 Task: Open Card Audio Processing Review in Board Budget Management to Workspace Forecasting and Budgeting and add a team member Softage.2@softage.net, a label Yellow, a checklist Copyrights, an attachment from your google drive, a color Yellow and finally, add a card description 'Create and send out employee satisfaction survey on company policies and procedures' and a comment 'Given the potential impact of this task on our team workload, let us ensure that we have a clear plan for managing our time and resources.'. Add a start date 'Jan 02, 1900' with a due date 'Jan 09, 1900'
Action: Mouse moved to (54, 326)
Screenshot: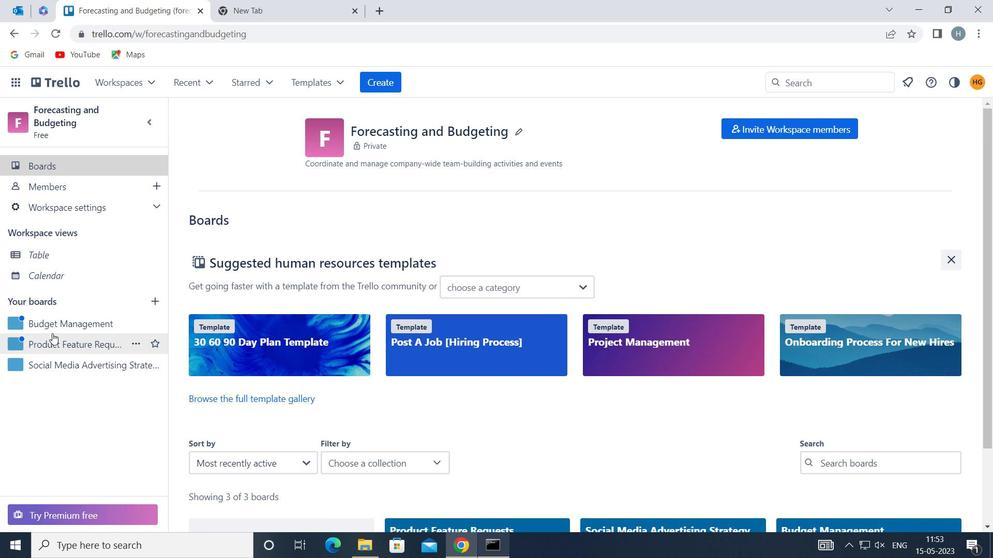
Action: Mouse pressed left at (54, 326)
Screenshot: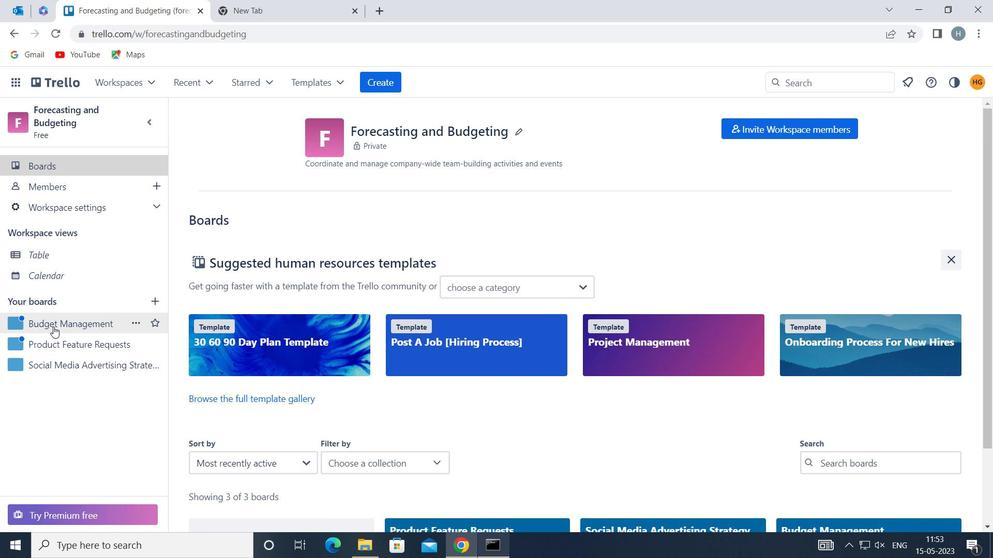 
Action: Mouse moved to (272, 184)
Screenshot: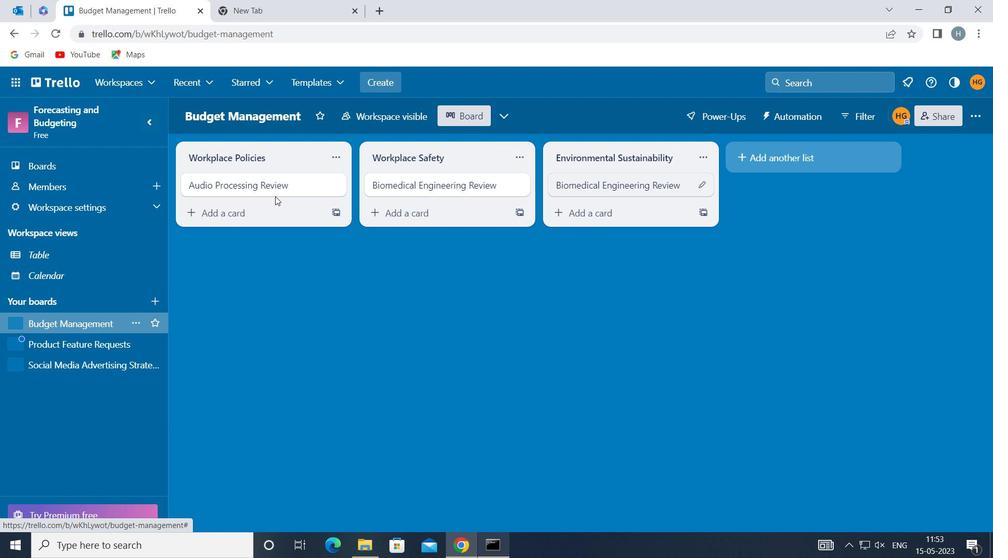 
Action: Mouse pressed left at (272, 184)
Screenshot: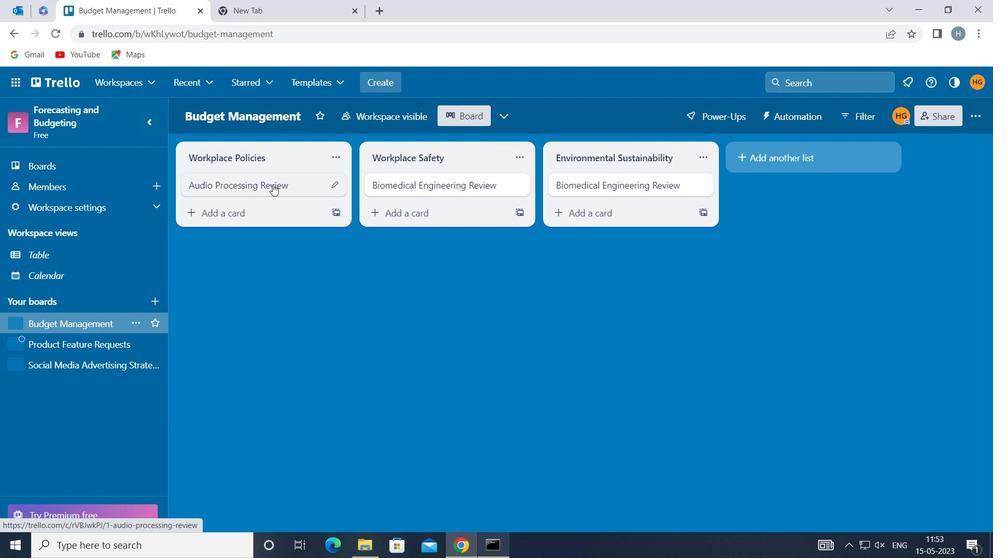 
Action: Mouse moved to (663, 185)
Screenshot: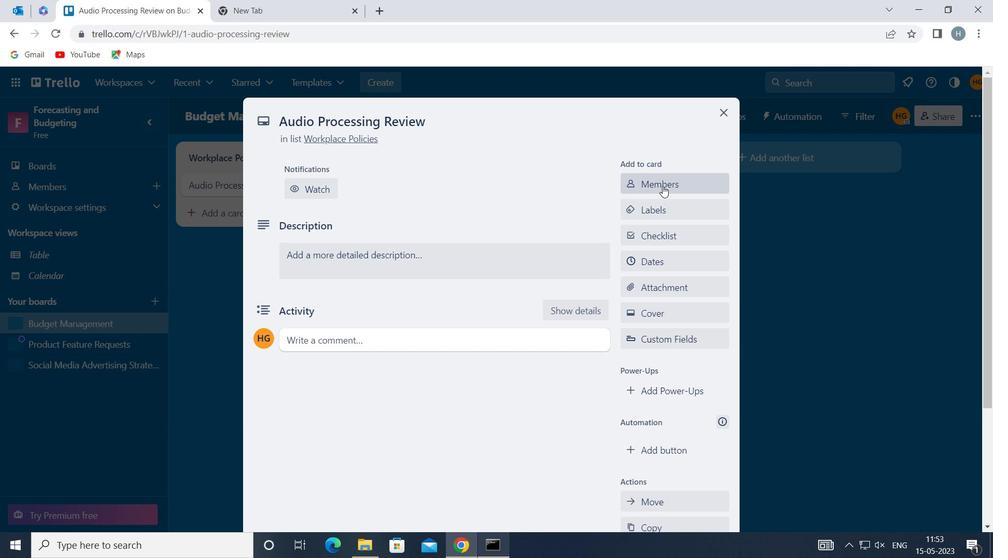 
Action: Mouse pressed left at (663, 185)
Screenshot: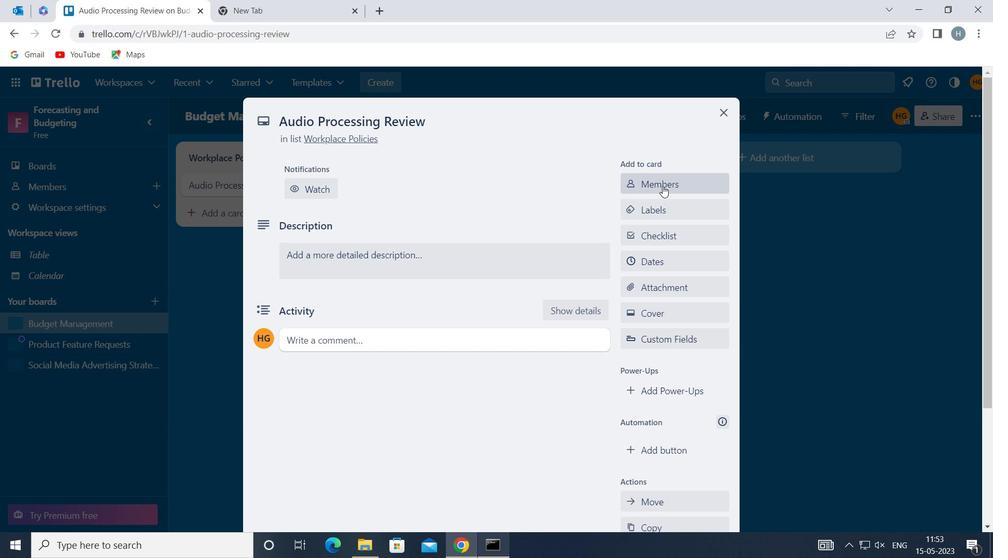 
Action: Key pressed softage
Screenshot: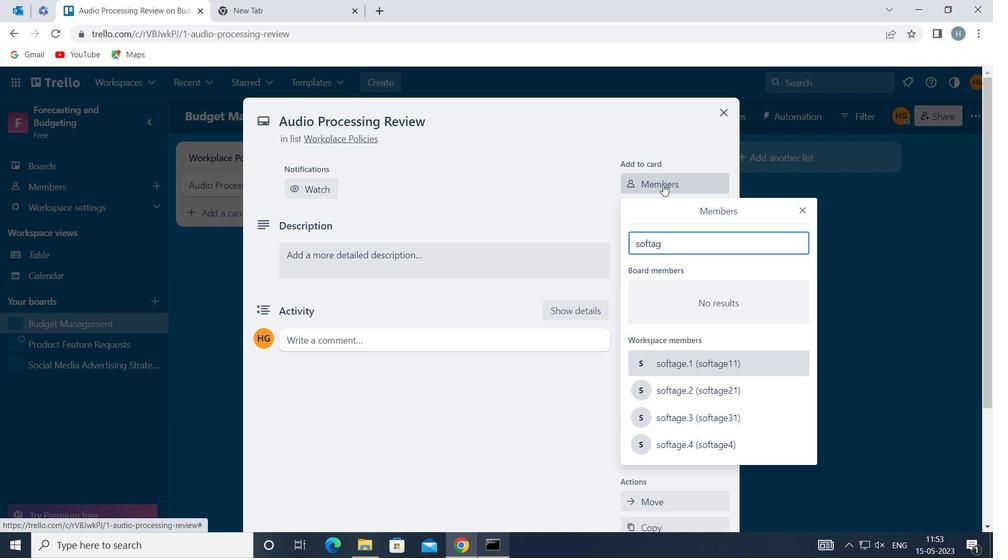 
Action: Mouse moved to (716, 383)
Screenshot: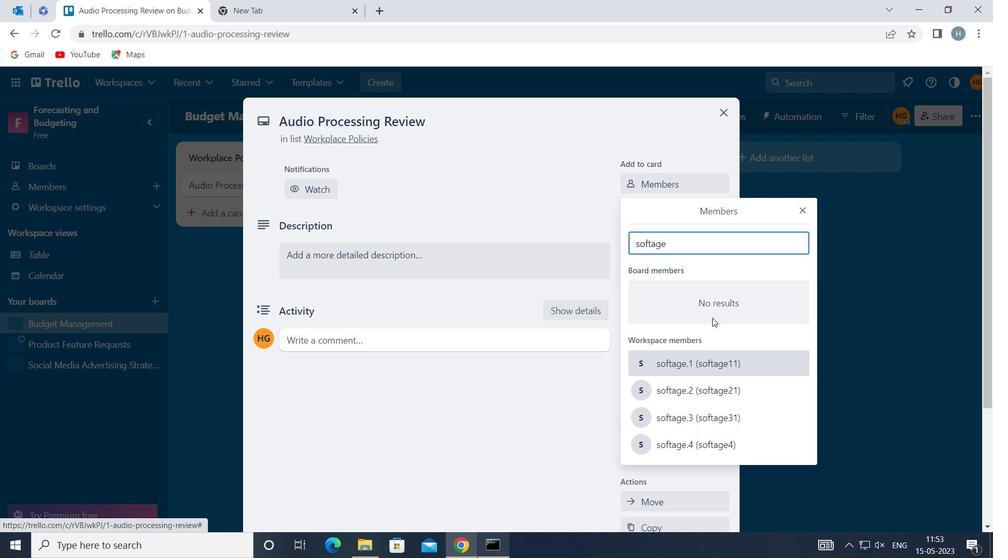 
Action: Mouse pressed left at (716, 383)
Screenshot: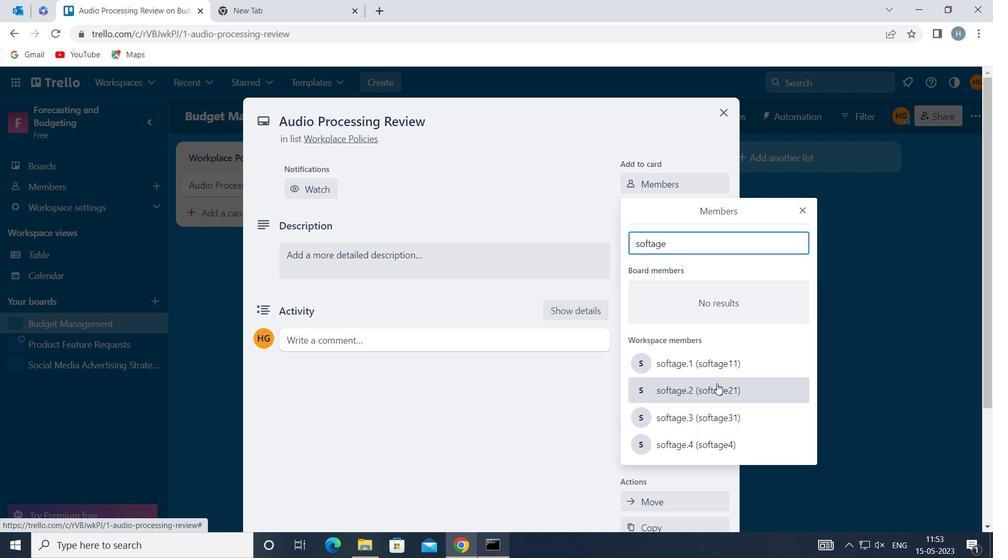 
Action: Mouse moved to (801, 209)
Screenshot: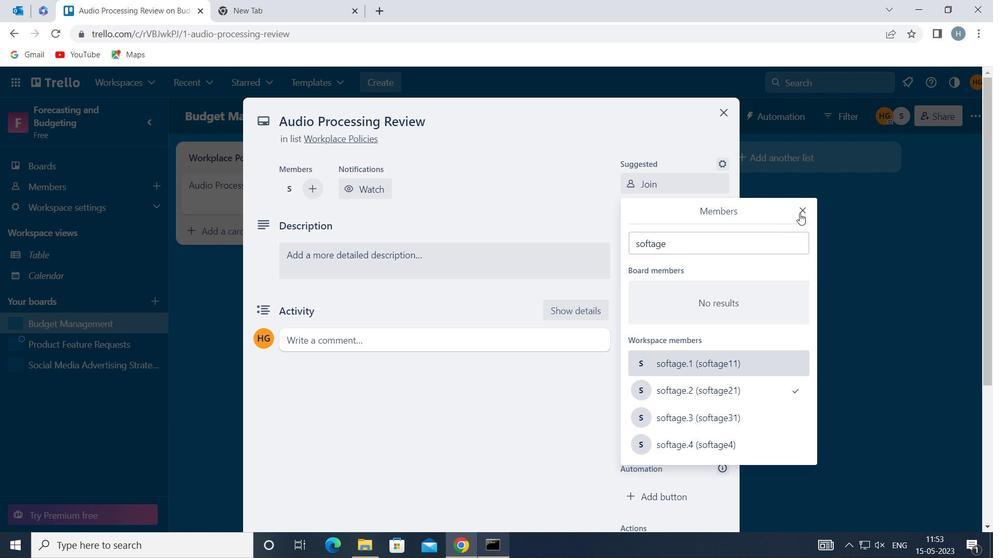 
Action: Mouse pressed left at (801, 209)
Screenshot: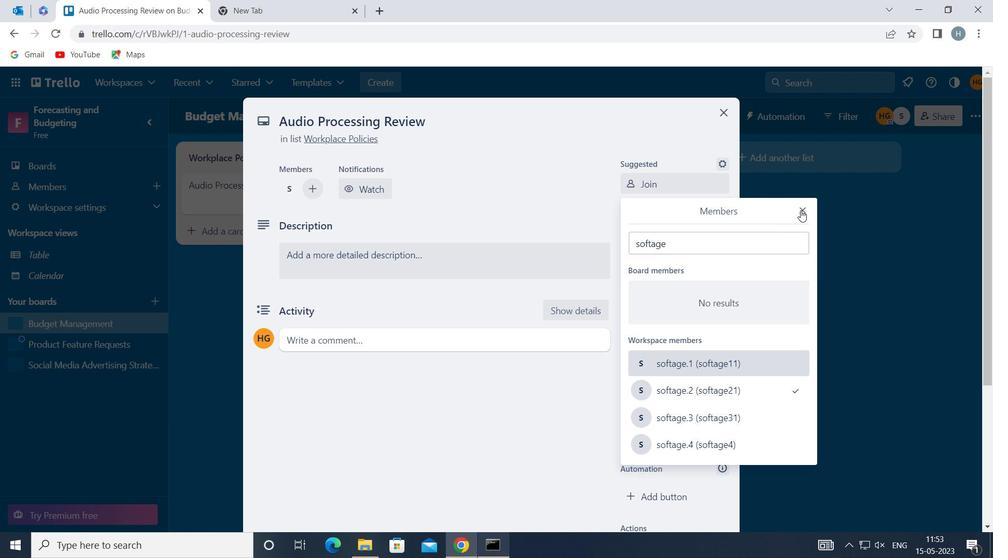 
Action: Mouse moved to (661, 252)
Screenshot: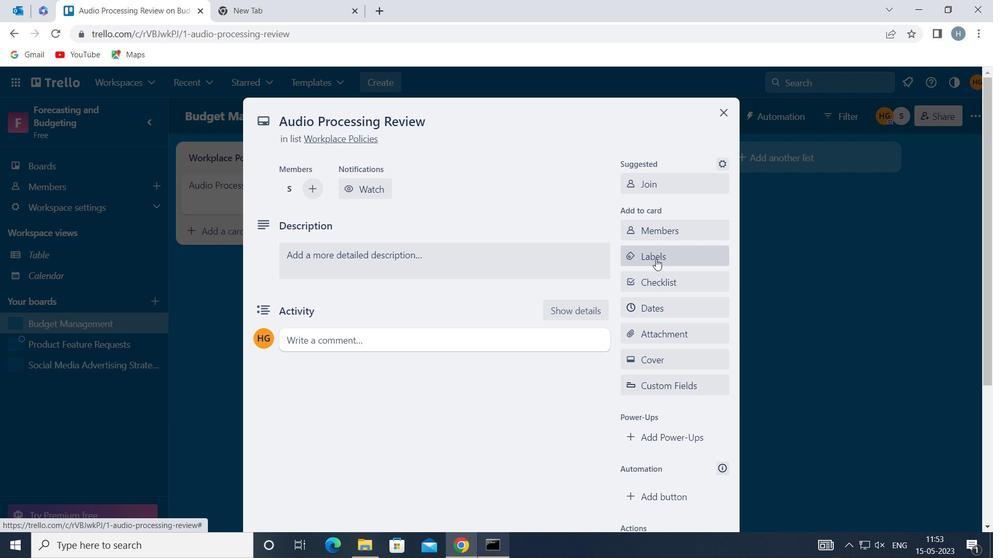 
Action: Mouse pressed left at (661, 252)
Screenshot: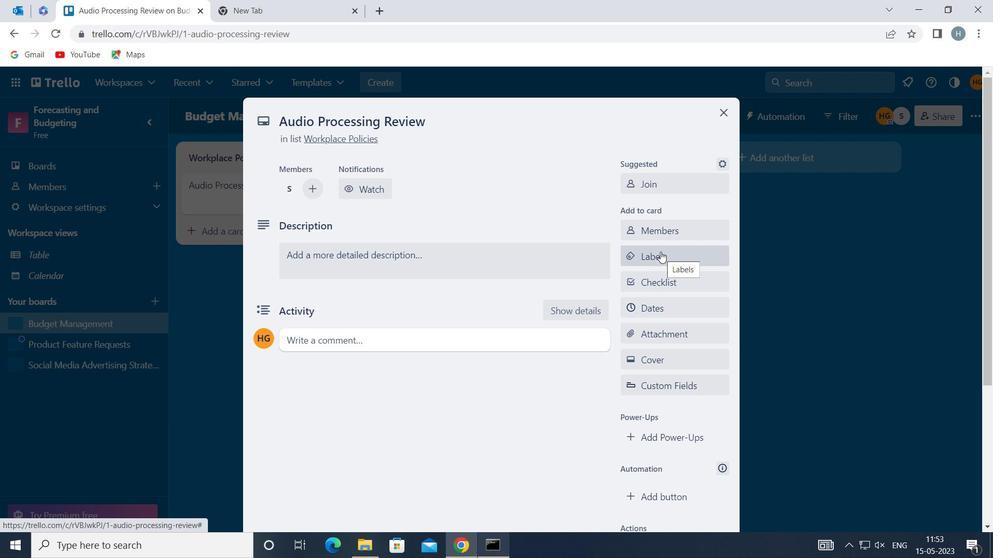 
Action: Mouse moved to (681, 212)
Screenshot: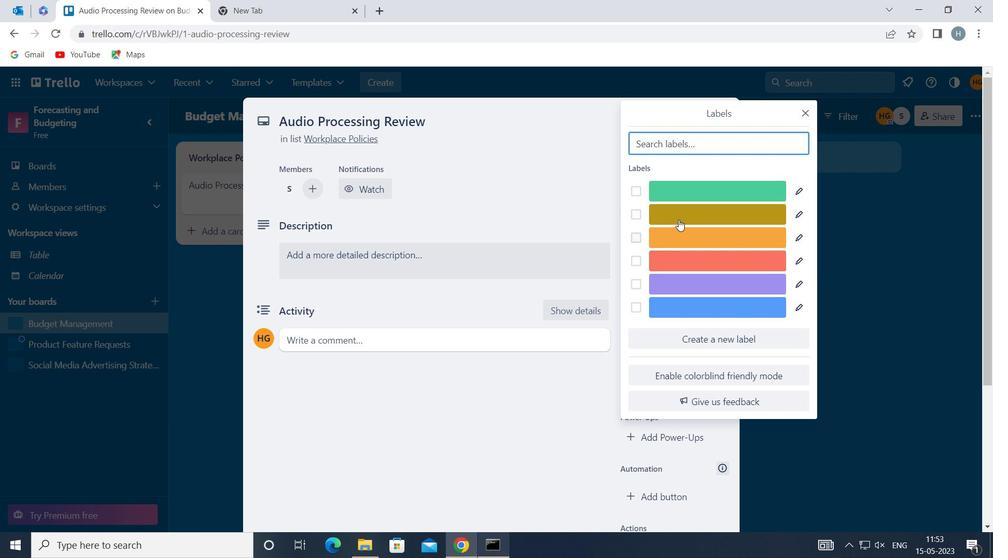 
Action: Mouse pressed left at (681, 212)
Screenshot: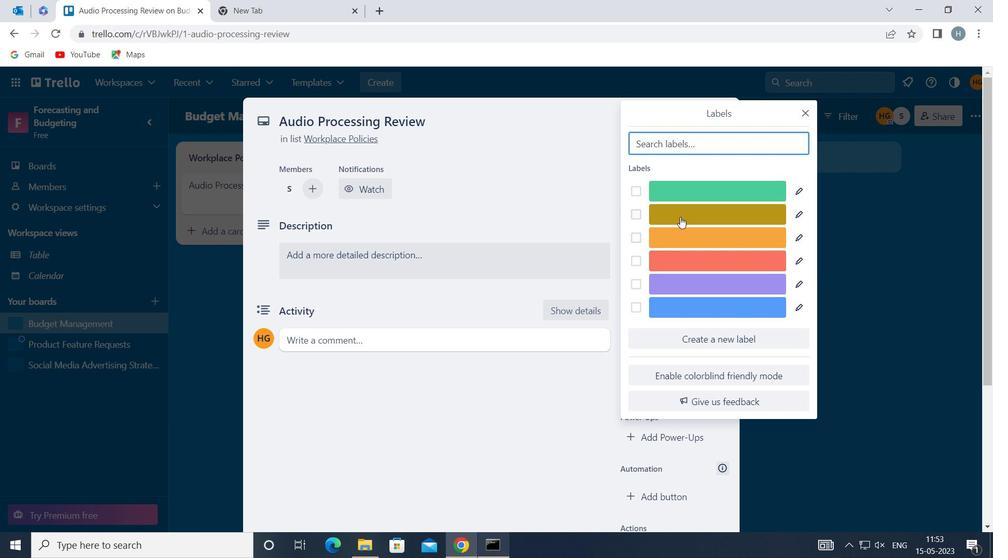 
Action: Mouse moved to (805, 109)
Screenshot: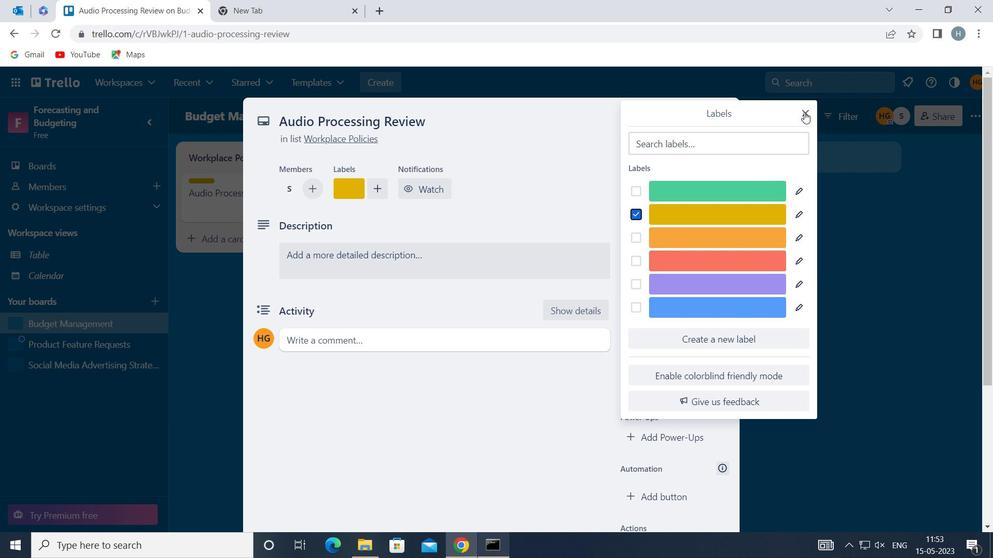 
Action: Mouse pressed left at (805, 109)
Screenshot: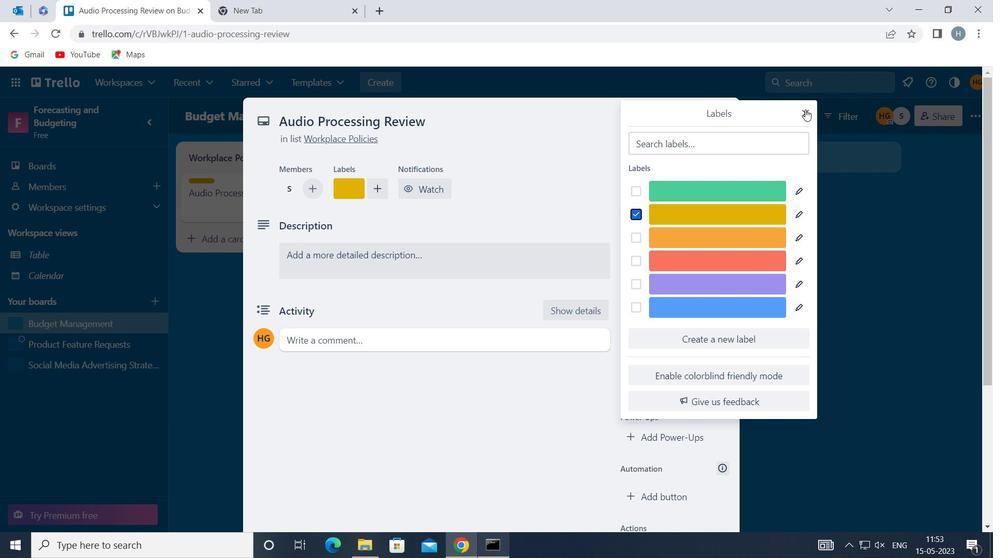 
Action: Mouse moved to (687, 272)
Screenshot: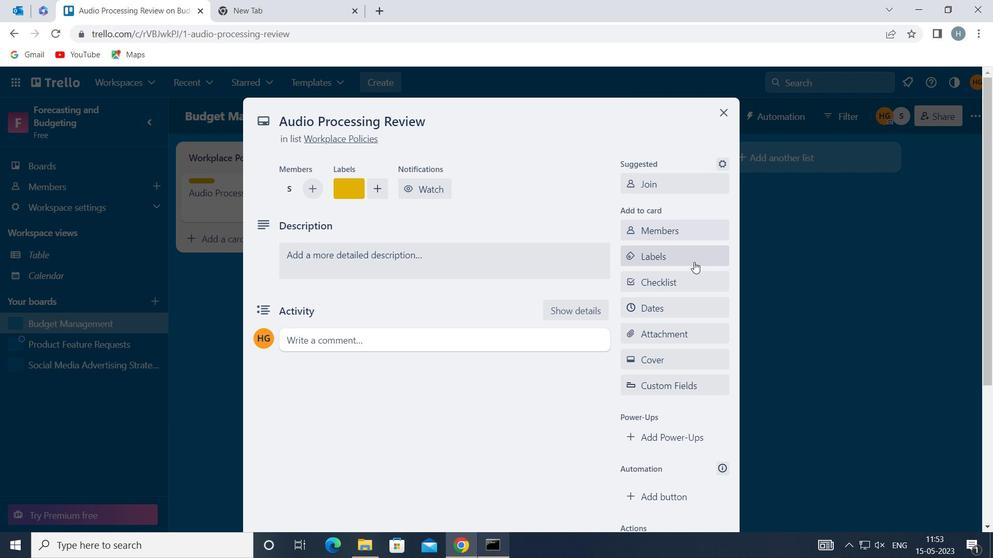 
Action: Mouse pressed left at (687, 272)
Screenshot: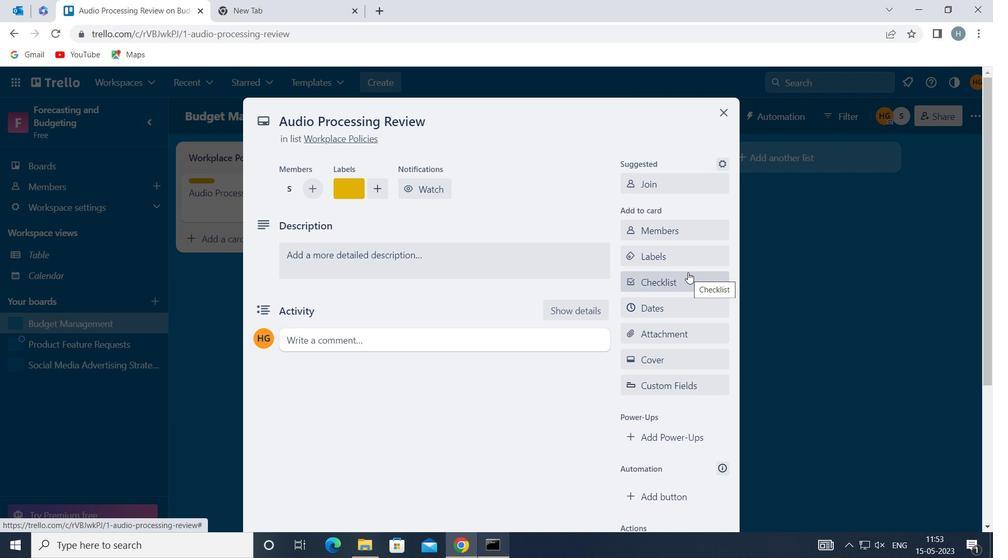 
Action: Key pressed <Key.shift>COPYRIGHTS
Screenshot: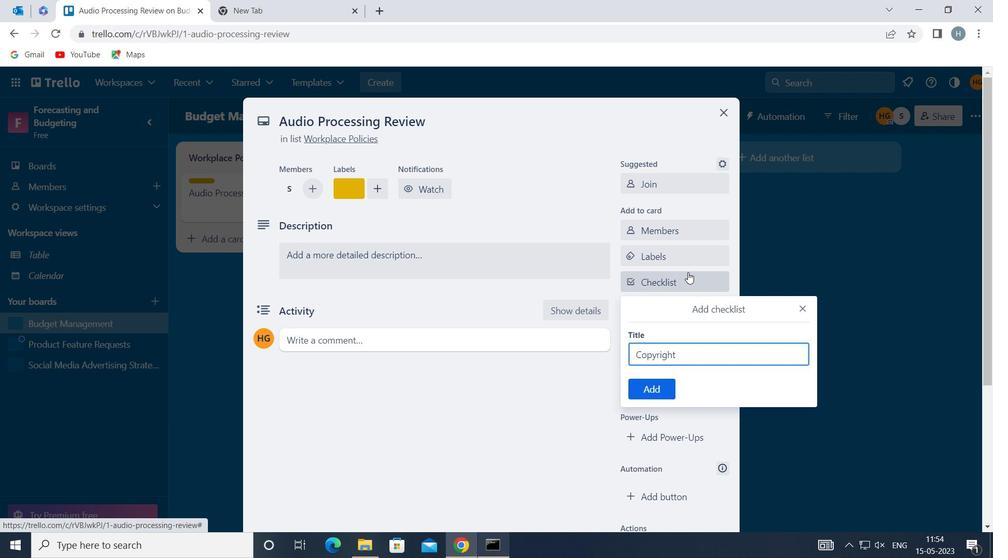 
Action: Mouse moved to (669, 385)
Screenshot: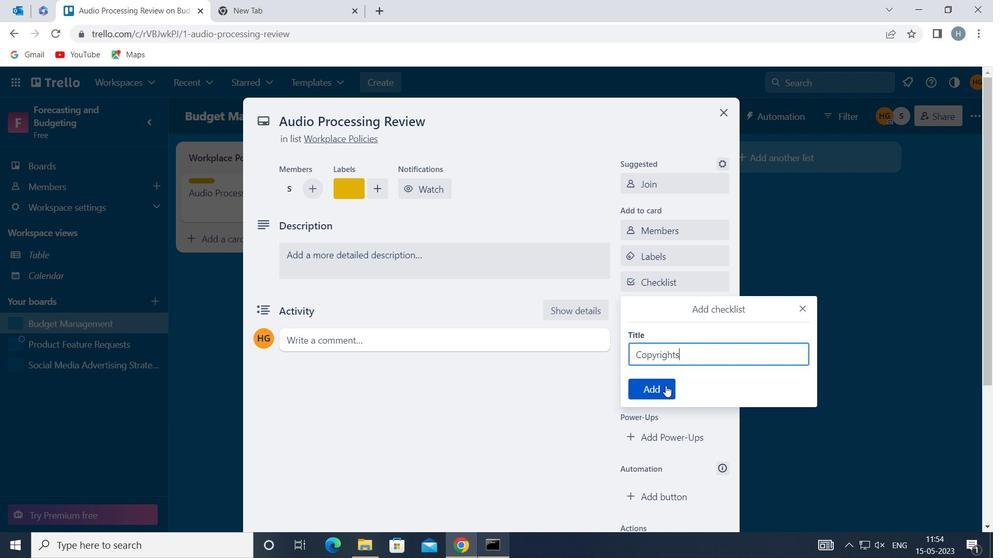 
Action: Mouse pressed left at (669, 385)
Screenshot: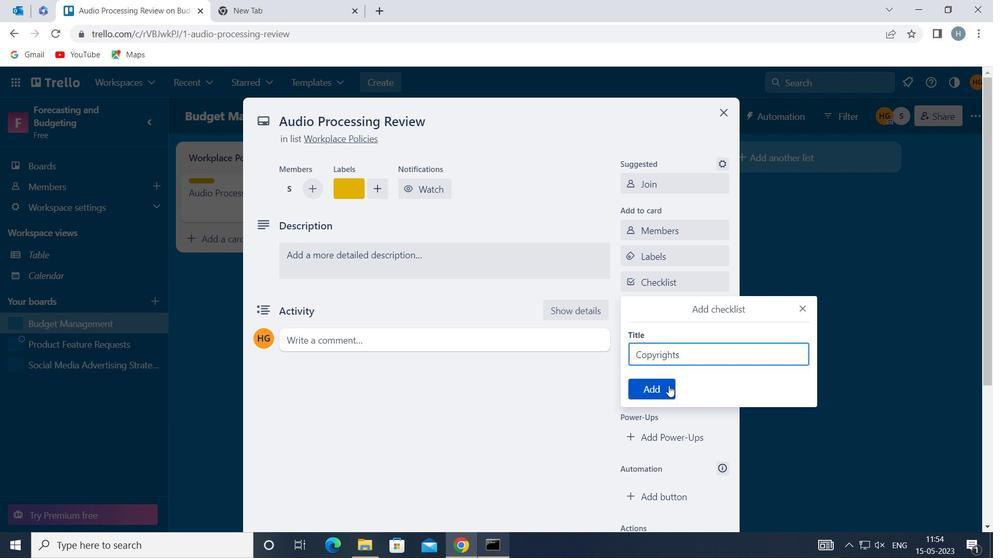 
Action: Mouse moved to (662, 328)
Screenshot: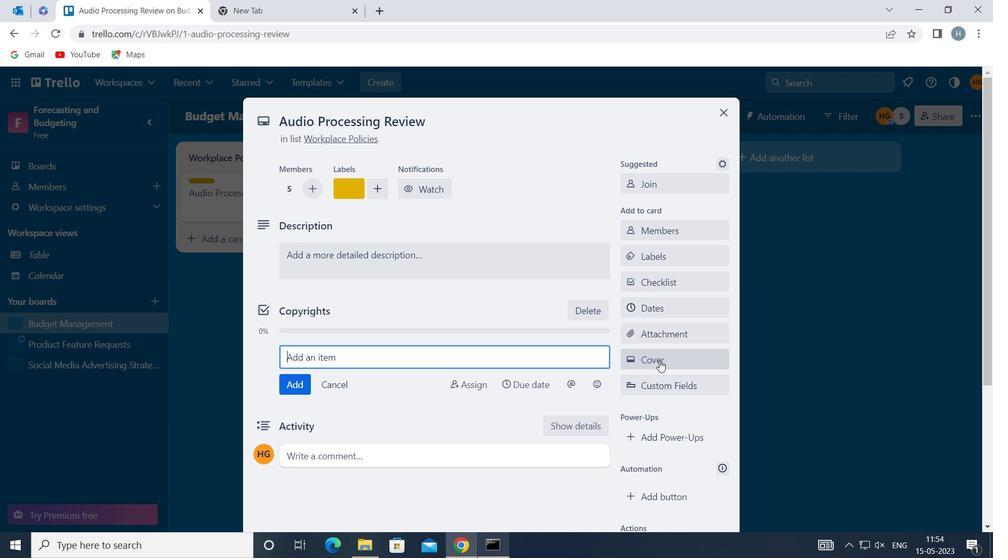 
Action: Mouse pressed left at (662, 328)
Screenshot: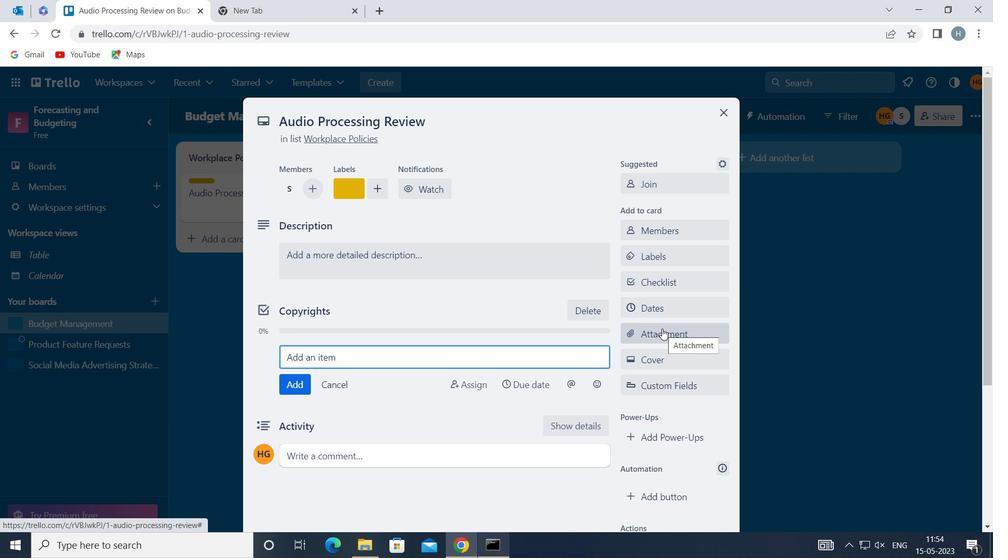 
Action: Mouse moved to (686, 174)
Screenshot: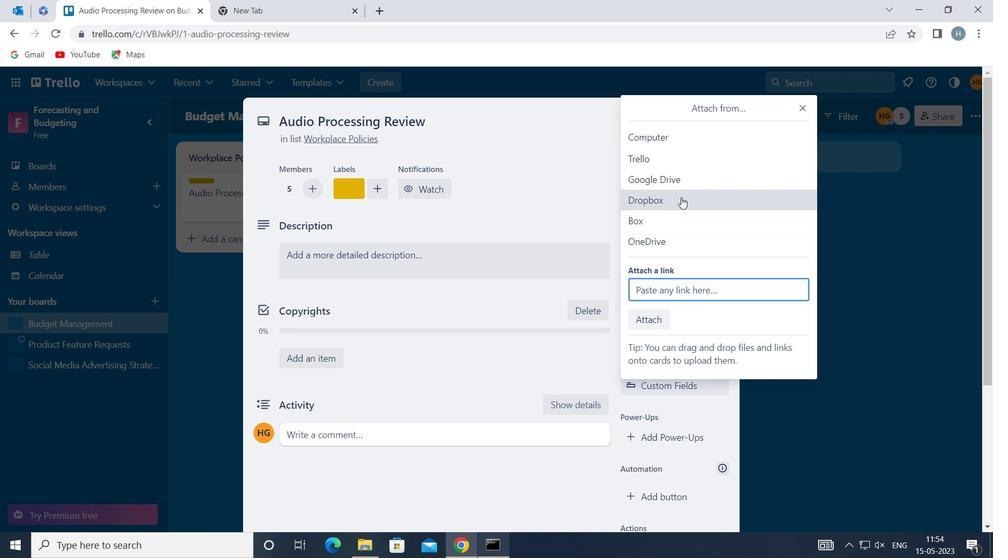 
Action: Mouse pressed left at (686, 174)
Screenshot: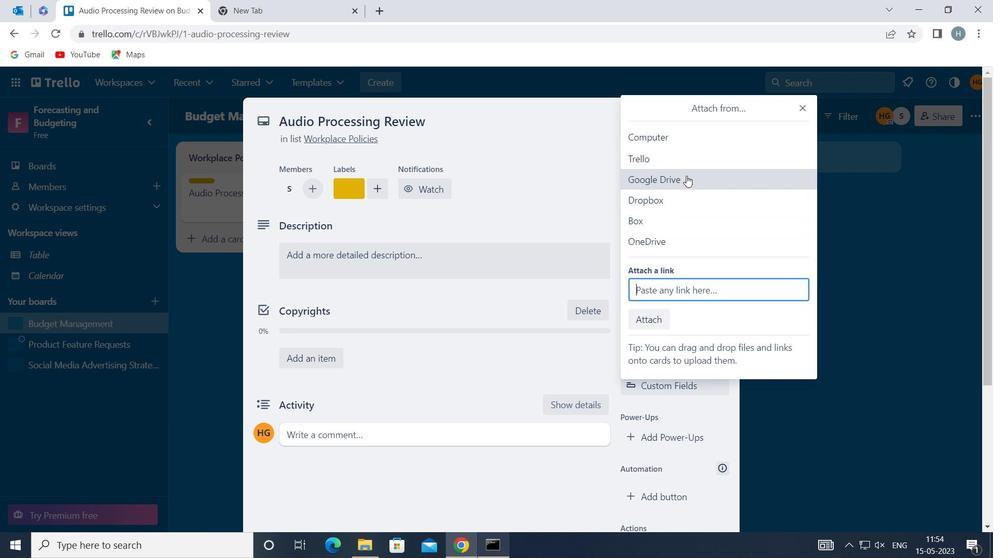 
Action: Mouse moved to (265, 297)
Screenshot: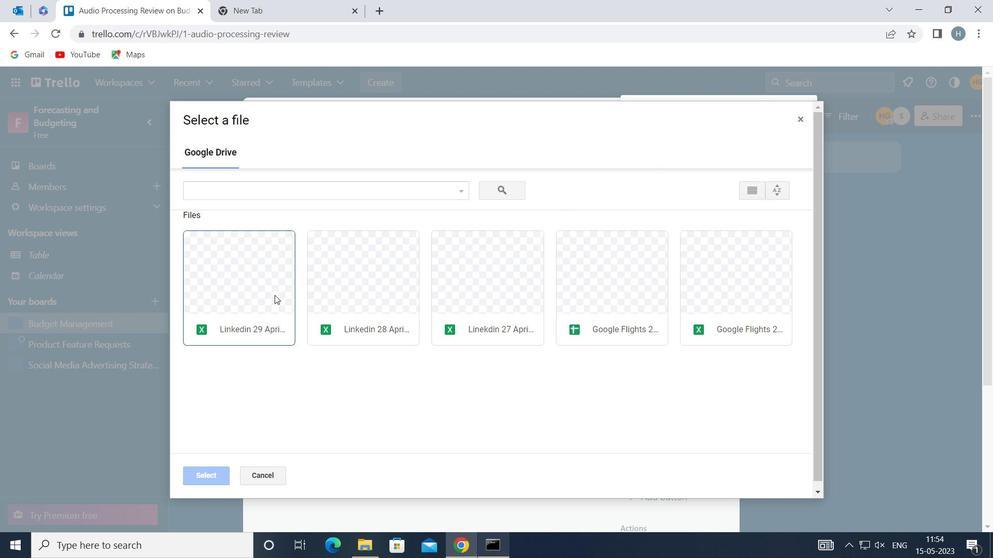 
Action: Mouse pressed left at (265, 297)
Screenshot: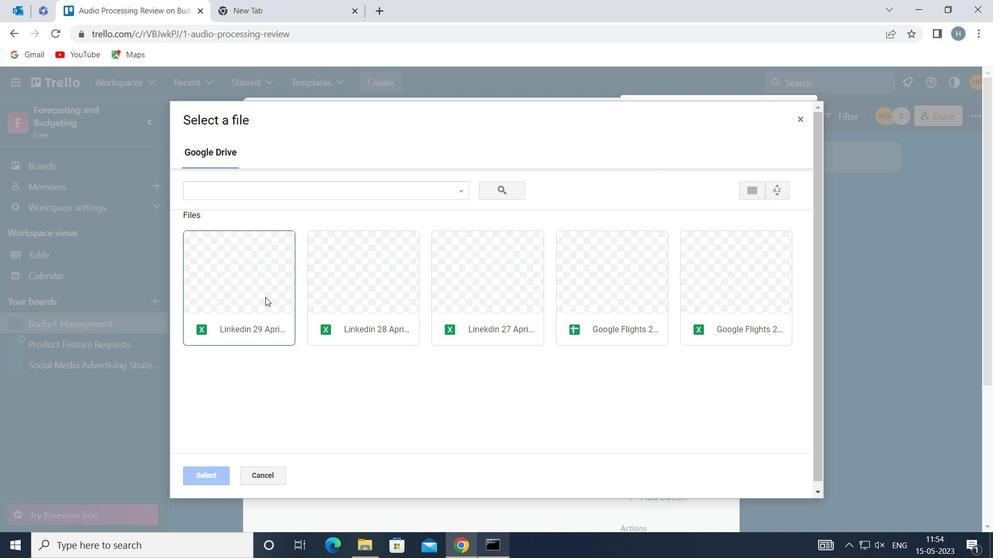 
Action: Mouse moved to (199, 476)
Screenshot: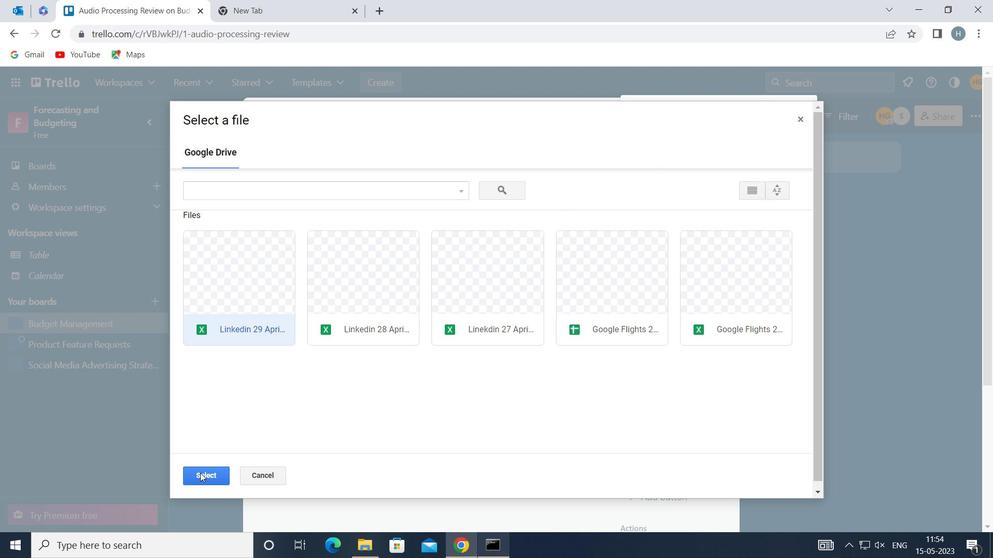 
Action: Mouse pressed left at (199, 476)
Screenshot: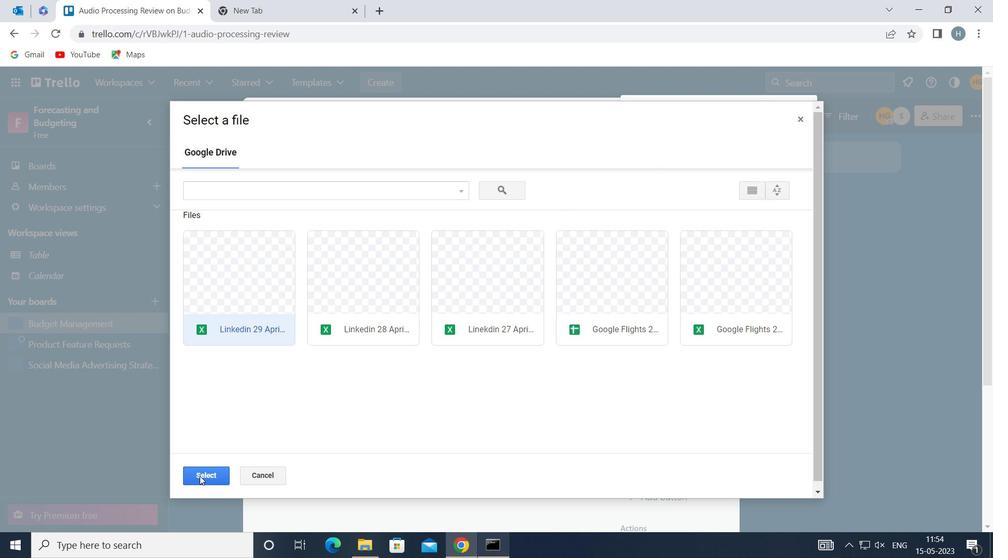 
Action: Mouse moved to (679, 355)
Screenshot: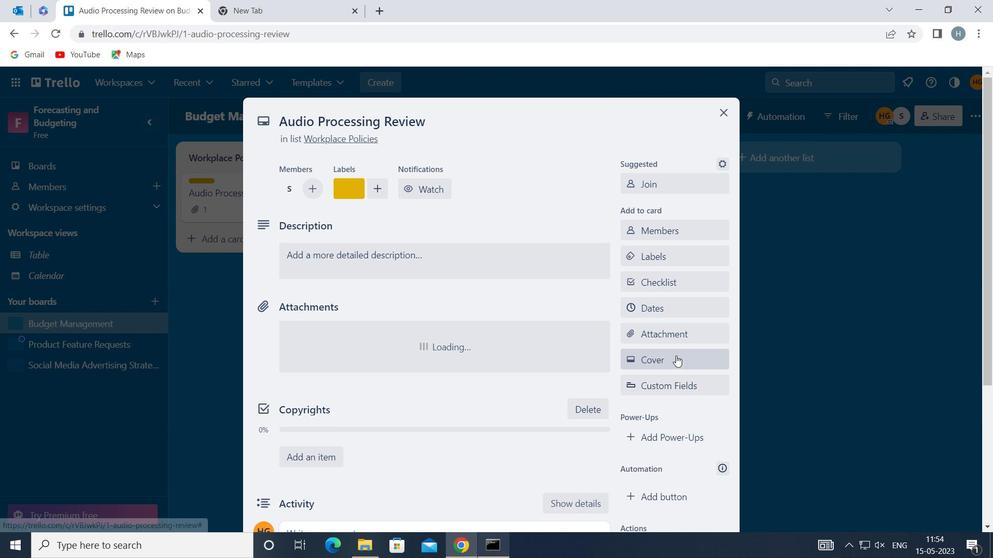 
Action: Mouse pressed left at (679, 355)
Screenshot: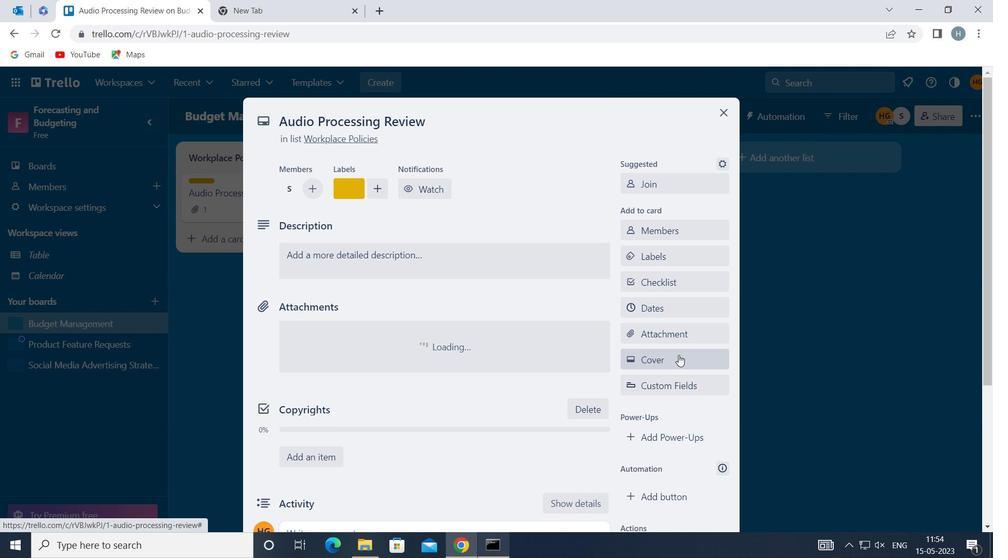 
Action: Mouse moved to (685, 271)
Screenshot: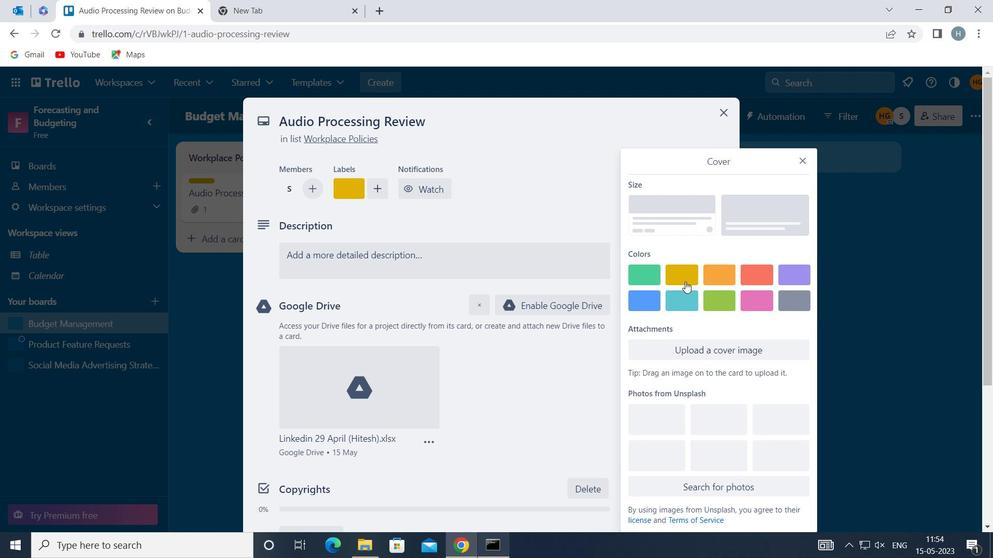 
Action: Mouse pressed left at (685, 271)
Screenshot: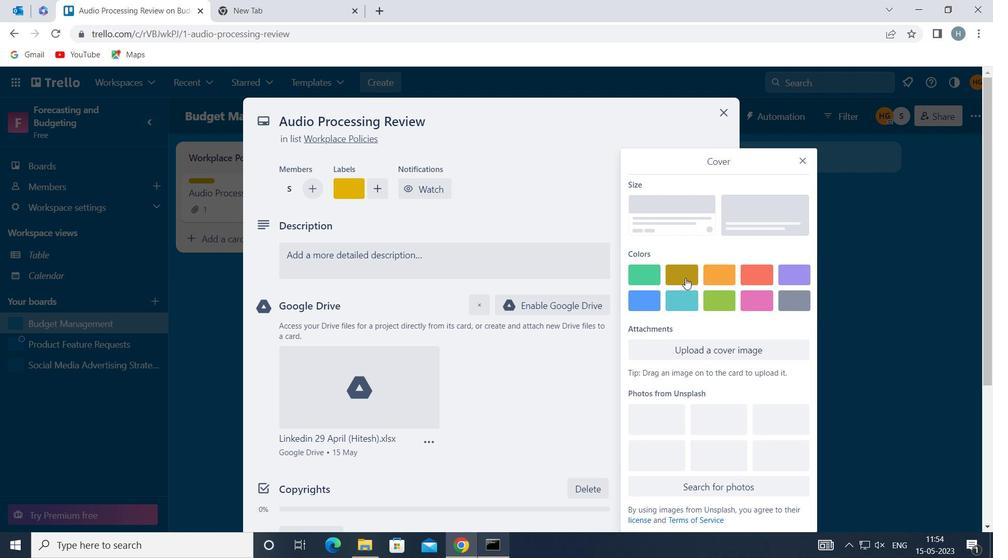 
Action: Mouse moved to (802, 134)
Screenshot: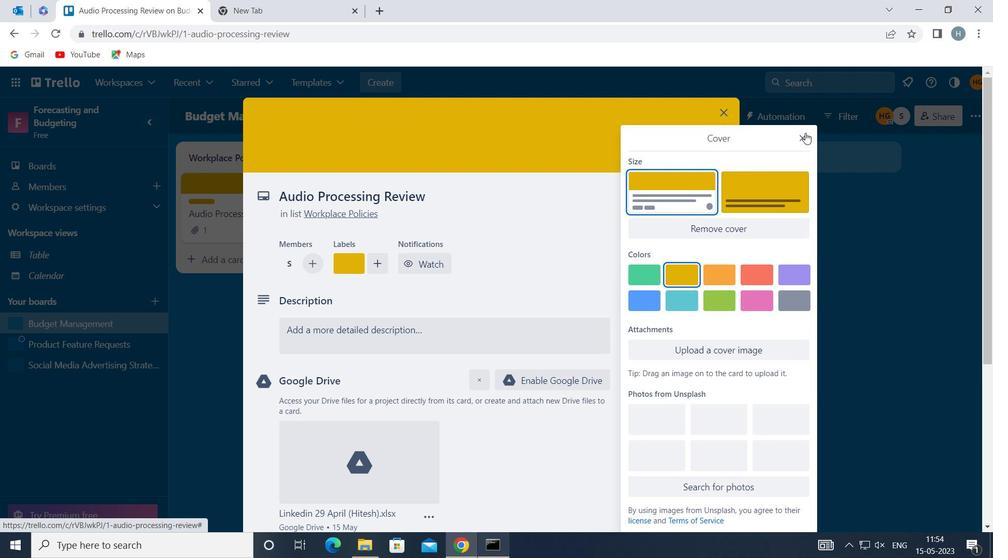 
Action: Mouse pressed left at (802, 134)
Screenshot: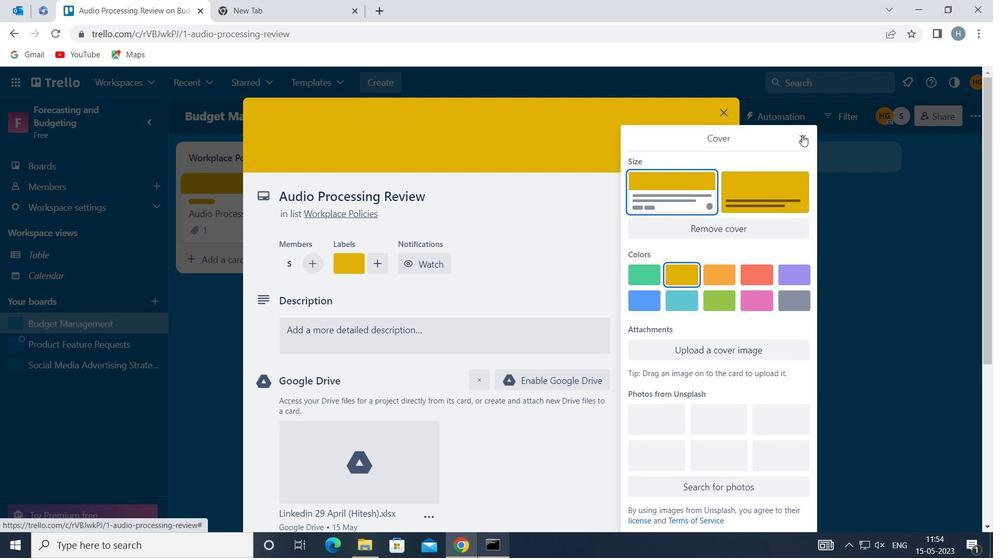 
Action: Mouse moved to (437, 338)
Screenshot: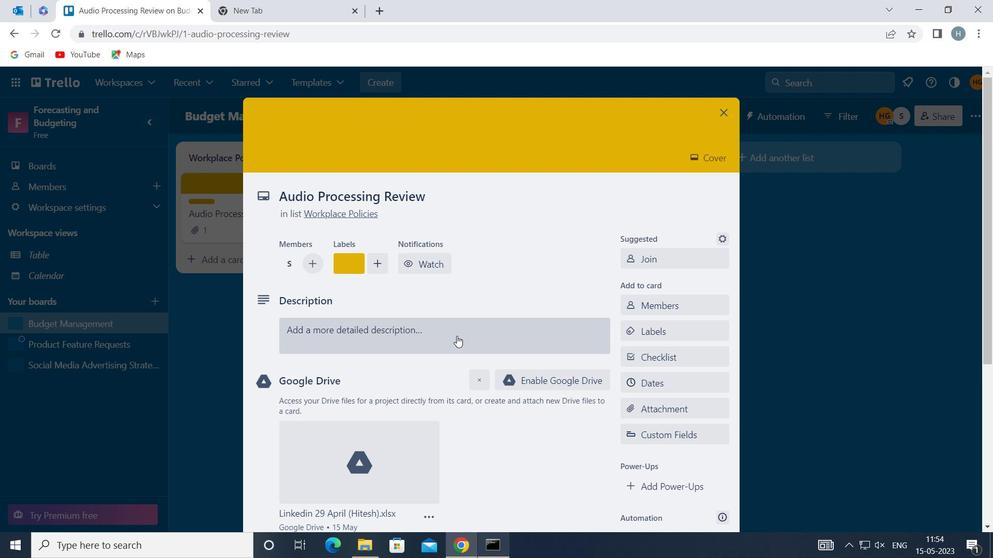 
Action: Mouse pressed left at (437, 338)
Screenshot: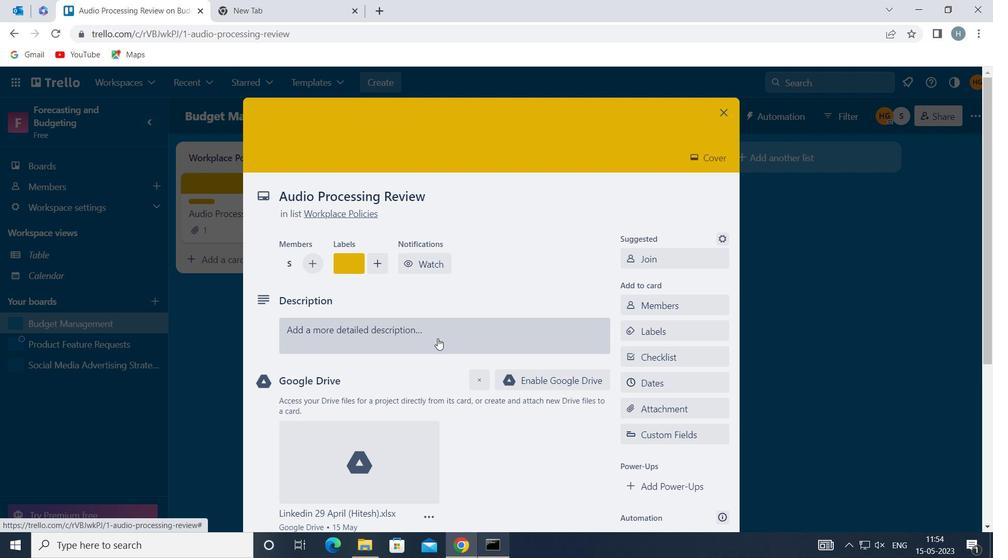 
Action: Key pressed <Key.shift>CREATE<Key.space>AND<Key.space>SEND<Key.space>OUT<Key.space>EMPLOYEE<Key.space>SATISFACTION<Key.space>SURVEY<Key.space>ON<Key.space>COMPANY<Key.space>POLICIES<Key.space>AND<Key.space>PROCEDURES
Screenshot: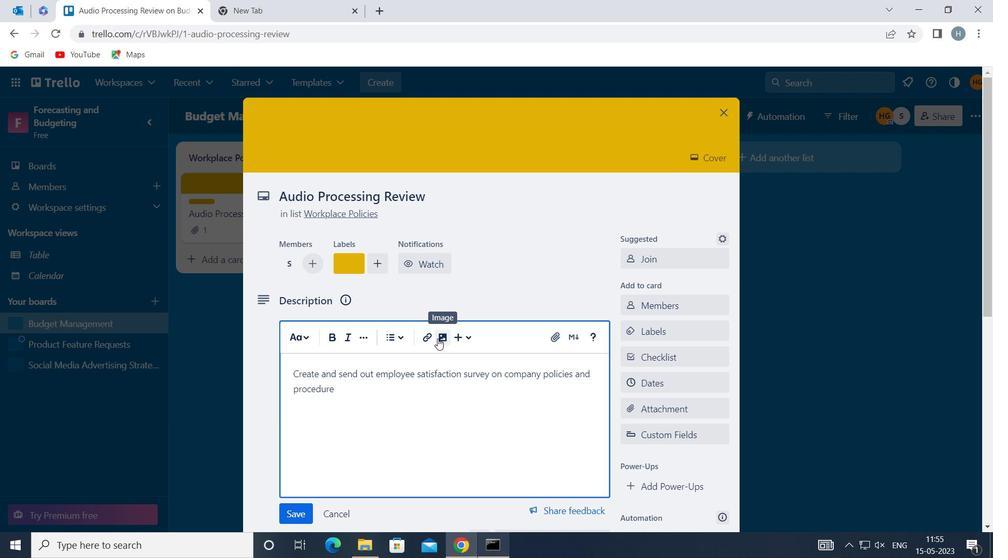 
Action: Mouse moved to (297, 512)
Screenshot: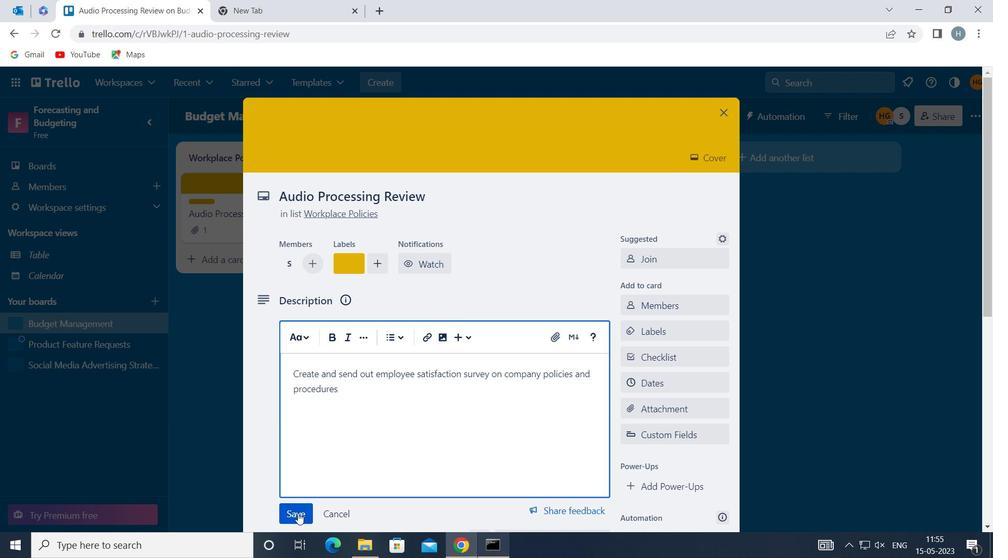 
Action: Mouse pressed left at (297, 512)
Screenshot: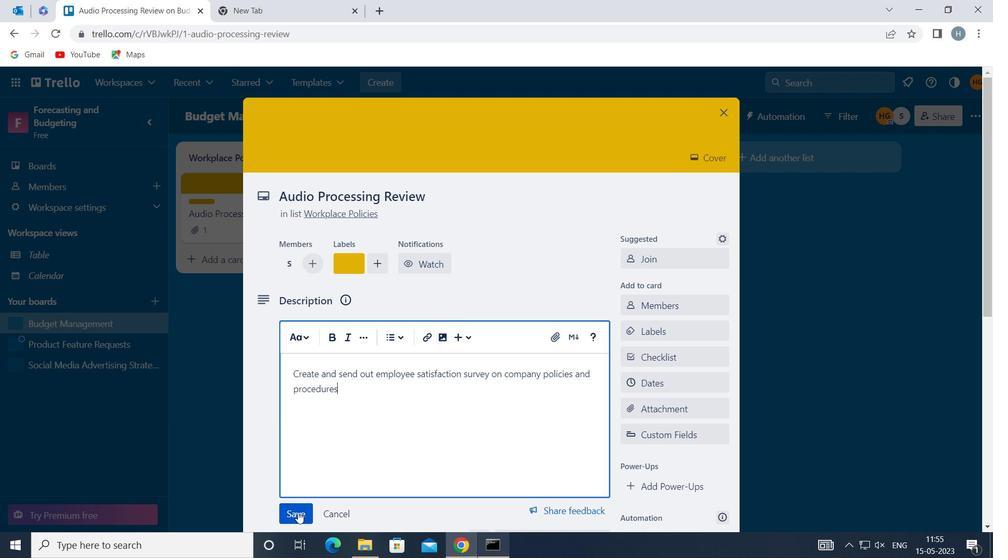 
Action: Mouse moved to (366, 429)
Screenshot: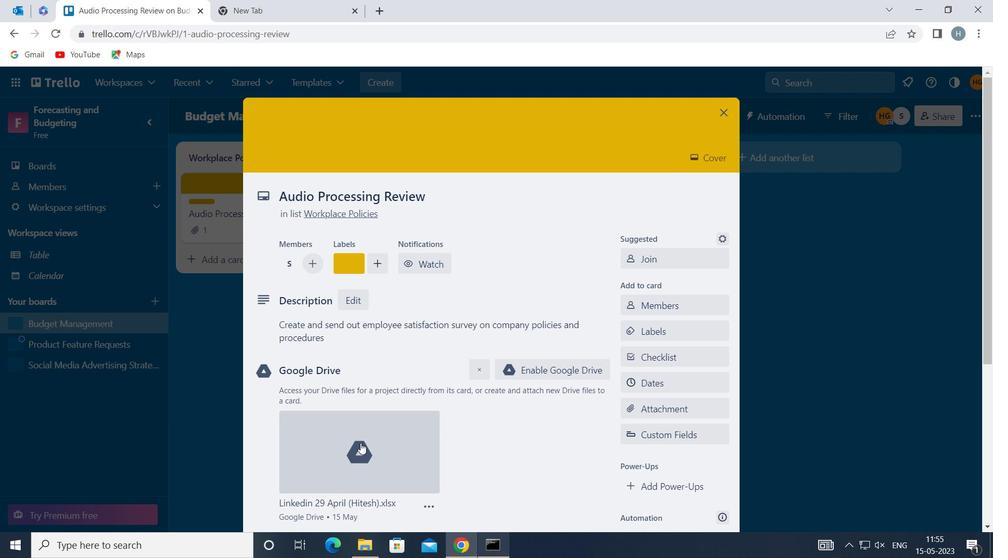 
Action: Mouse scrolled (366, 428) with delta (0, 0)
Screenshot: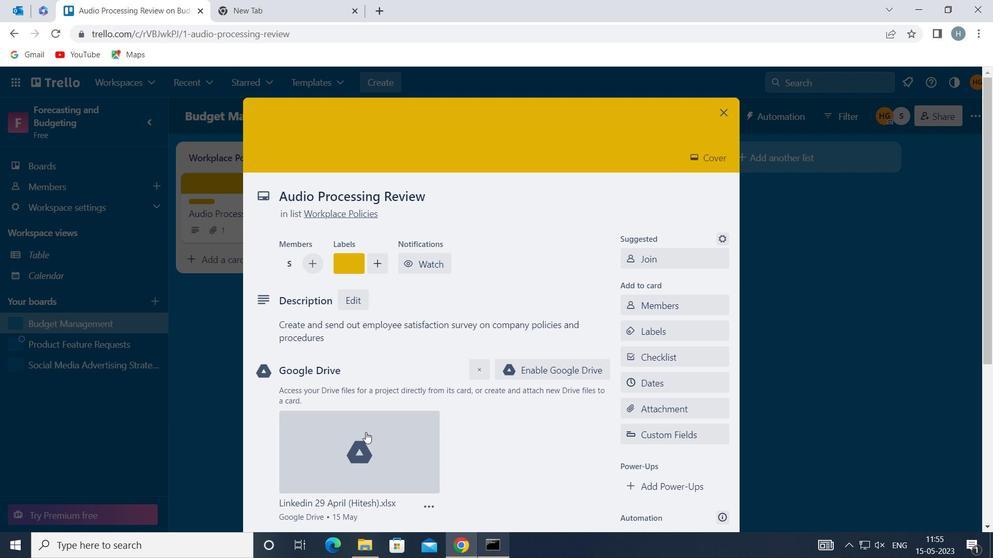 
Action: Mouse scrolled (366, 428) with delta (0, 0)
Screenshot: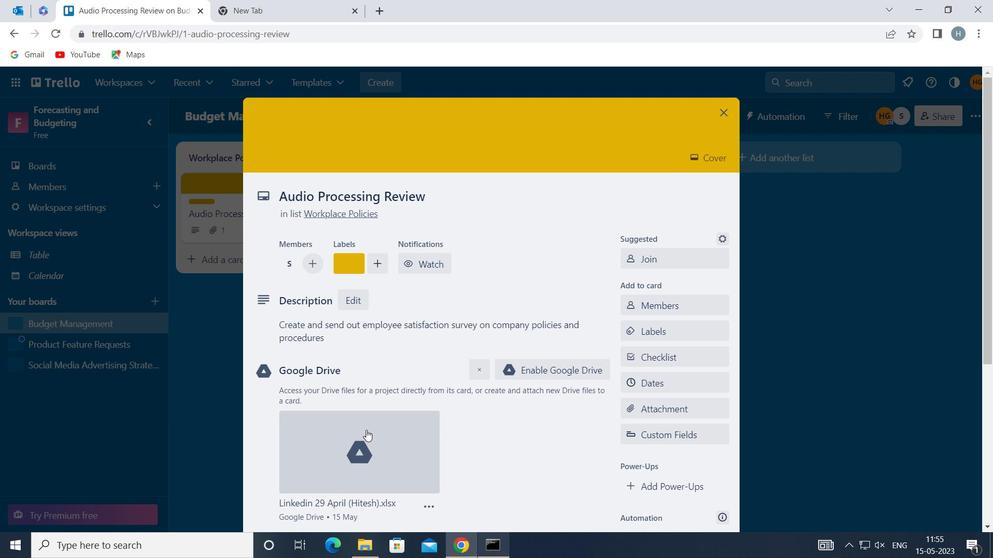 
Action: Mouse scrolled (366, 428) with delta (0, 0)
Screenshot: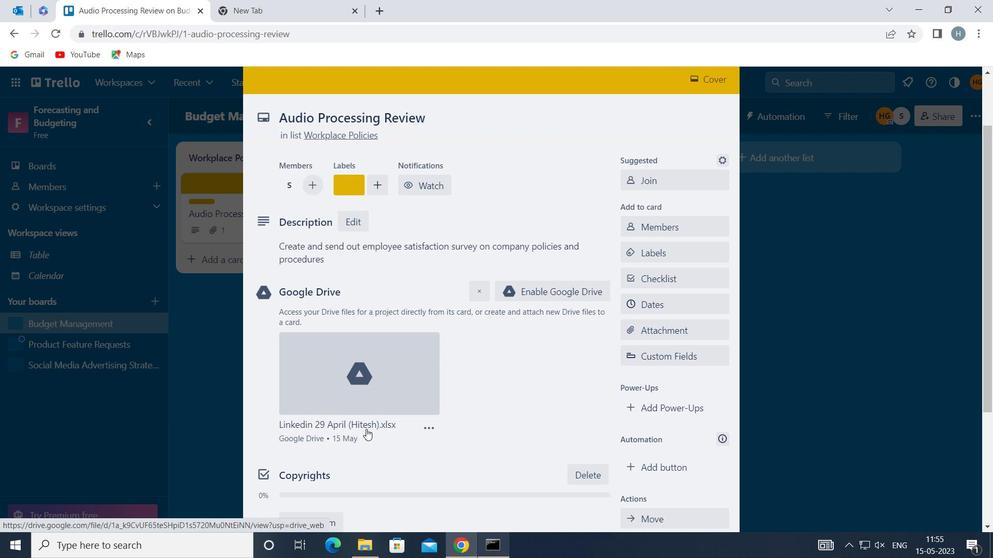 
Action: Mouse scrolled (366, 428) with delta (0, 0)
Screenshot: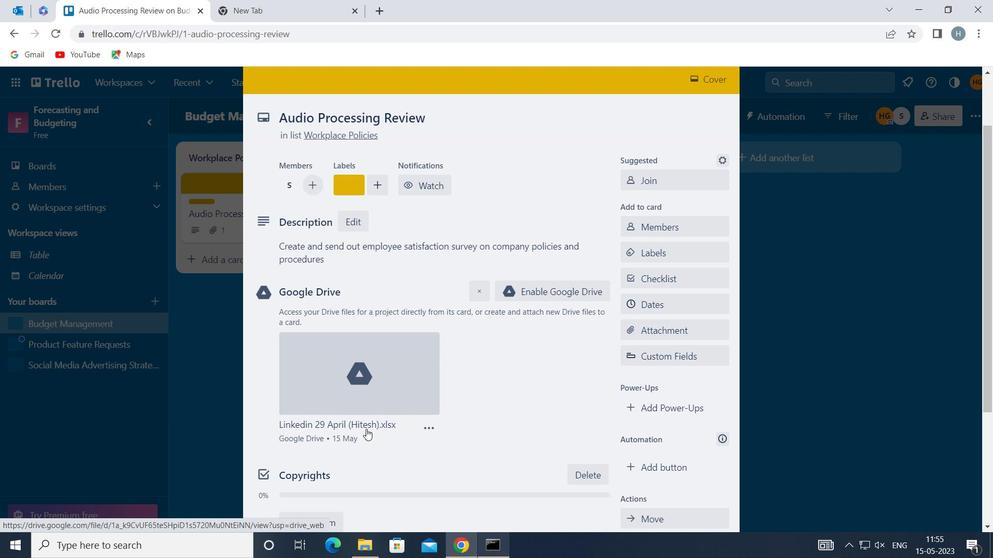 
Action: Mouse moved to (392, 419)
Screenshot: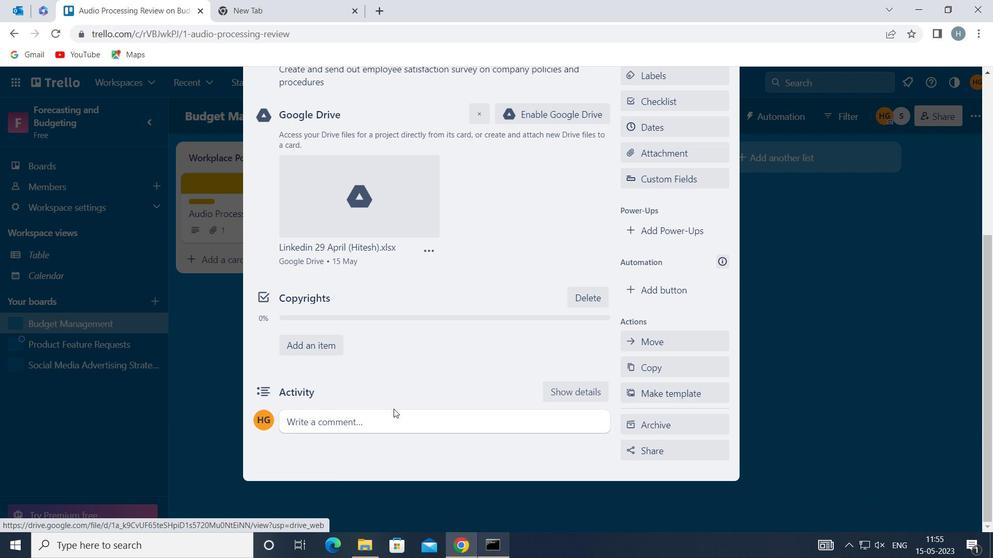 
Action: Mouse pressed left at (392, 419)
Screenshot: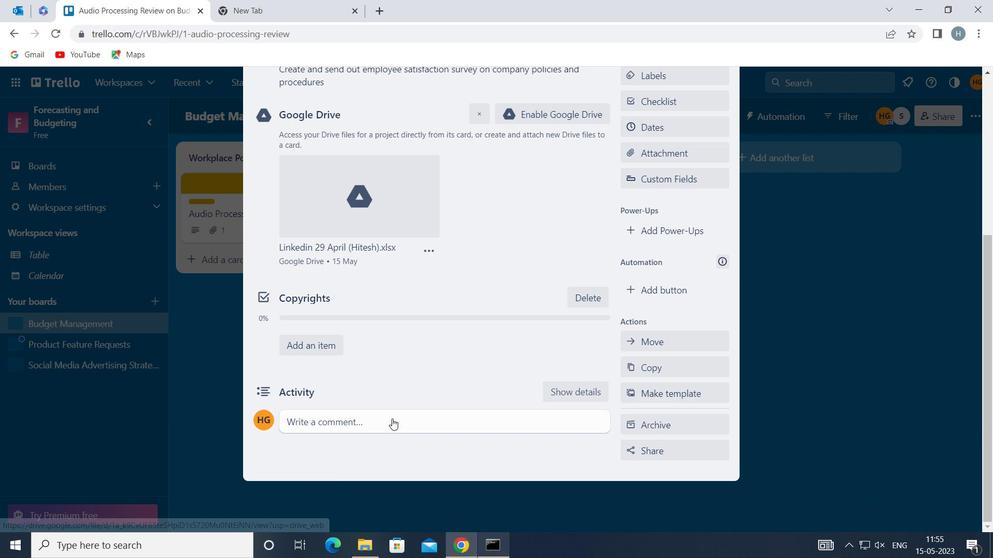 
Action: Key pressed <Key.shift>GIVEN<Key.space>THE<Key.space>POTENTIAL<Key.space>IMPACT<Key.space>OF<Key.space>THIS<Key.space>TASK<Key.space>ON<Key.space>OUR<Key.space>TEAM<Key.space>WORKLOAD,<Key.space>LET<Key.space>US<Key.space>ENSURE<Key.space>THAT<Key.space>WE<Key.space>HAVE<Key.space>A<Key.space>CLEAR<Key.space>PLAN<Key.space>FOR<Key.space>MANAGING
Screenshot: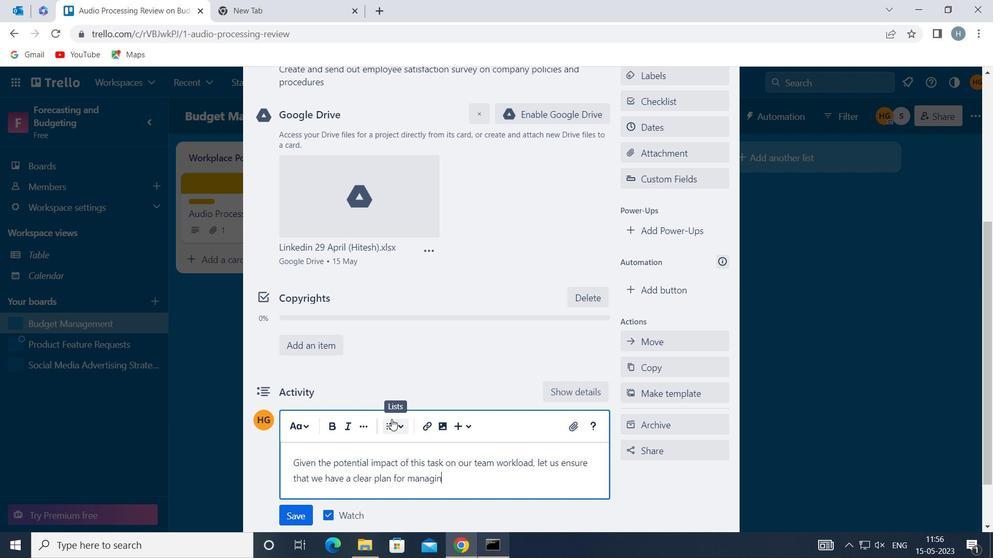 
Action: Mouse moved to (451, 395)
Screenshot: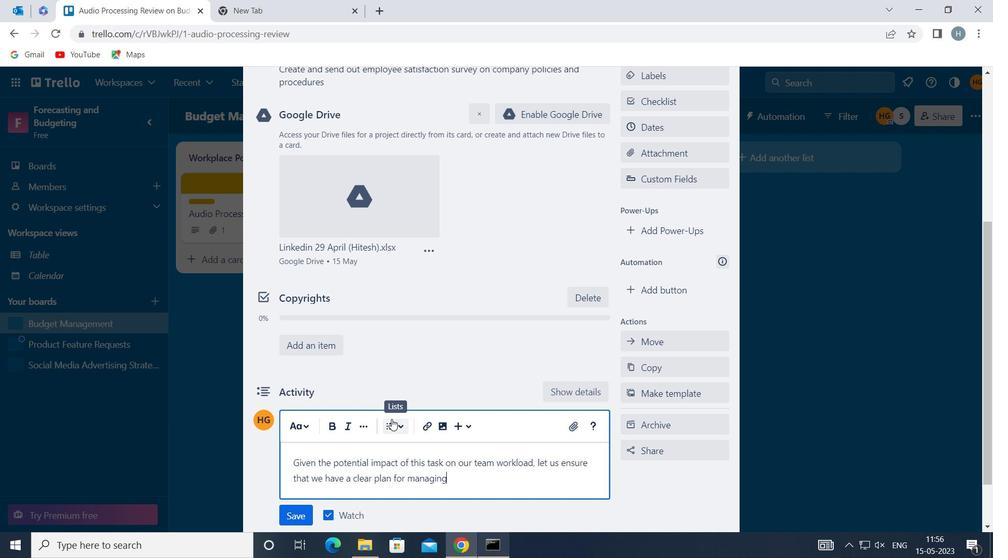 
Action: Key pressed <Key.space>OUR<Key.space>TIME<Key.space>AND<Key.space>RESOURCES
Screenshot: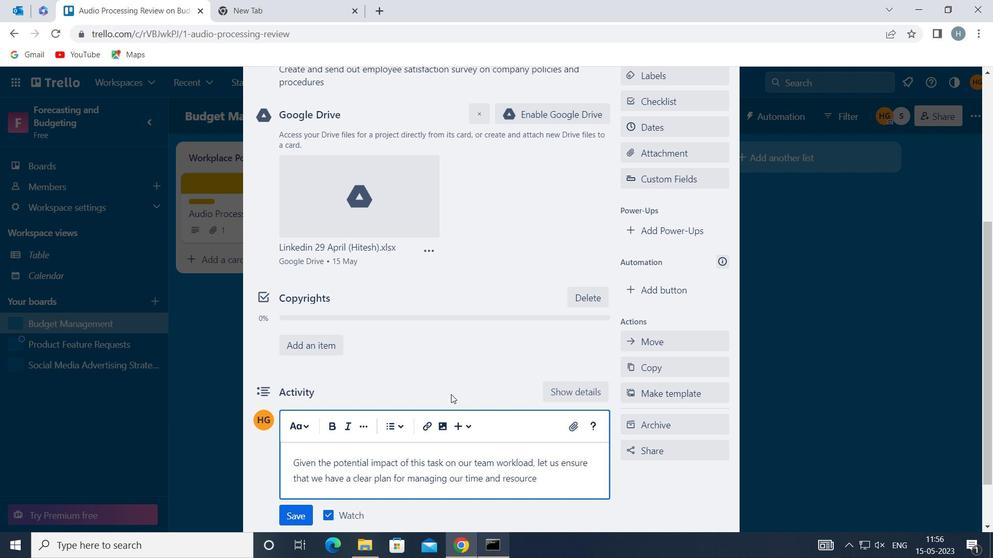 
Action: Mouse moved to (299, 514)
Screenshot: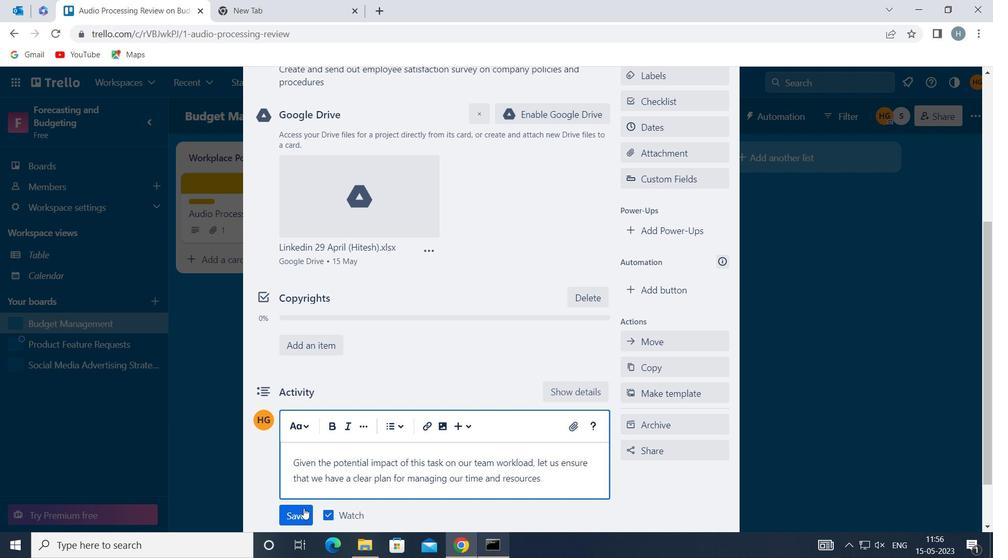 
Action: Mouse pressed left at (299, 514)
Screenshot: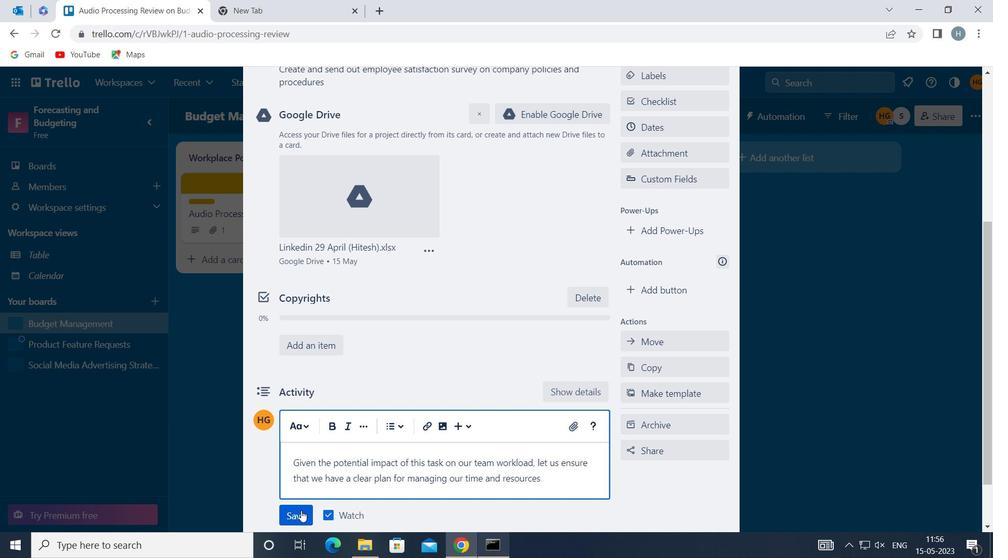 
Action: Mouse moved to (669, 131)
Screenshot: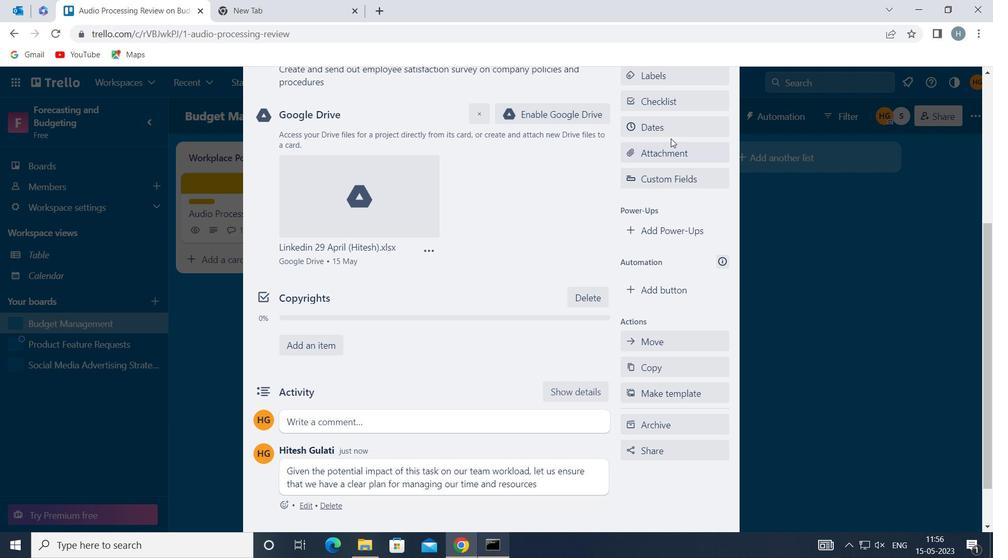 
Action: Mouse pressed left at (669, 131)
Screenshot: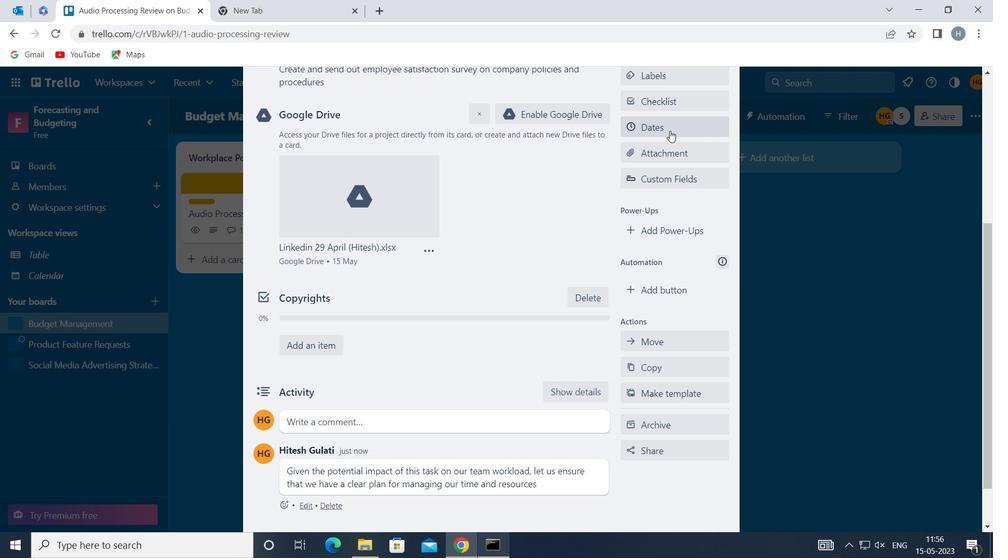 
Action: Mouse moved to (631, 344)
Screenshot: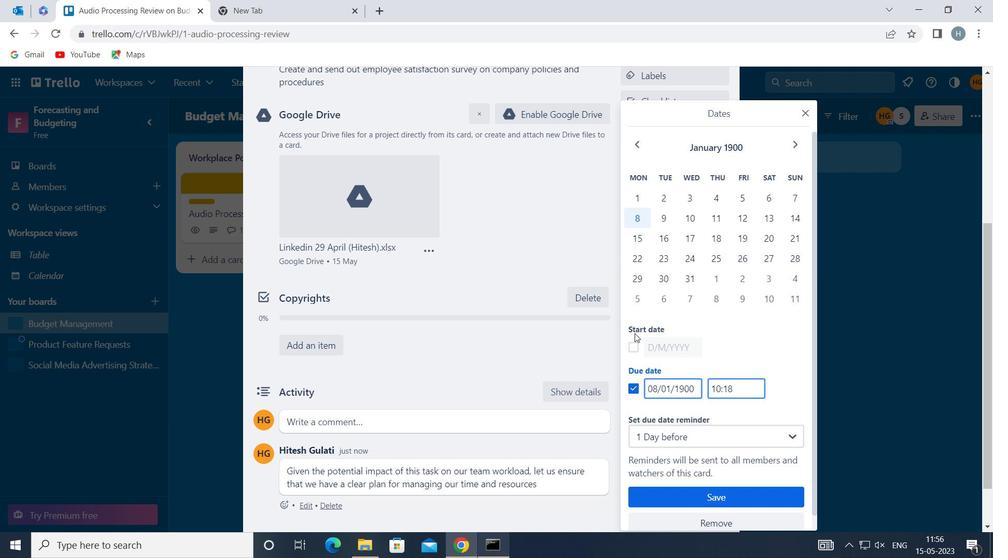 
Action: Mouse pressed left at (631, 344)
Screenshot: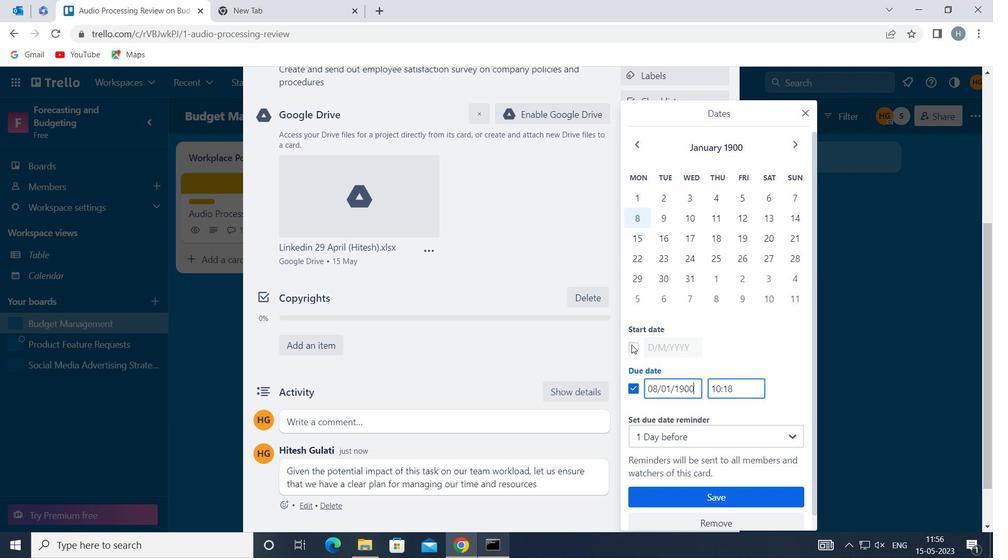 
Action: Mouse moved to (650, 342)
Screenshot: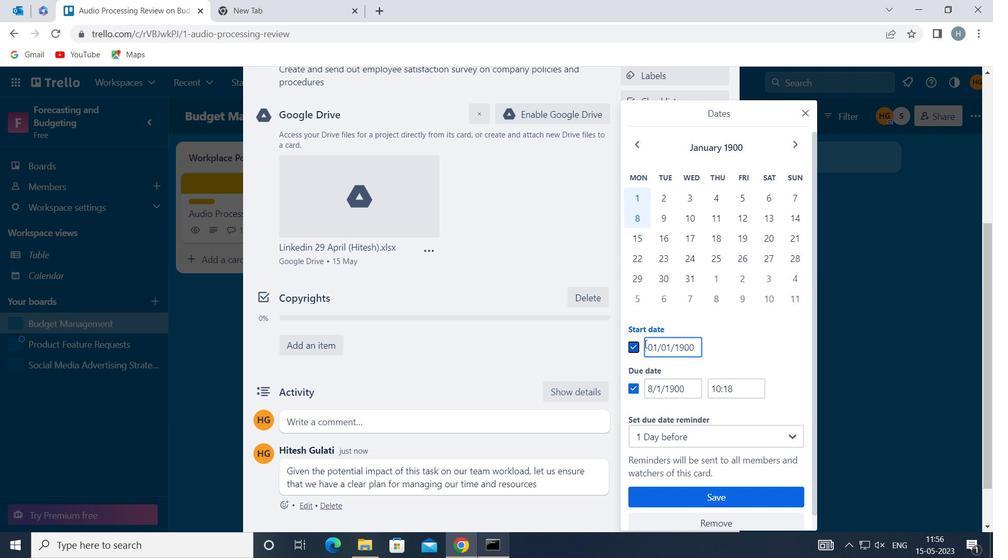
Action: Mouse pressed left at (650, 342)
Screenshot: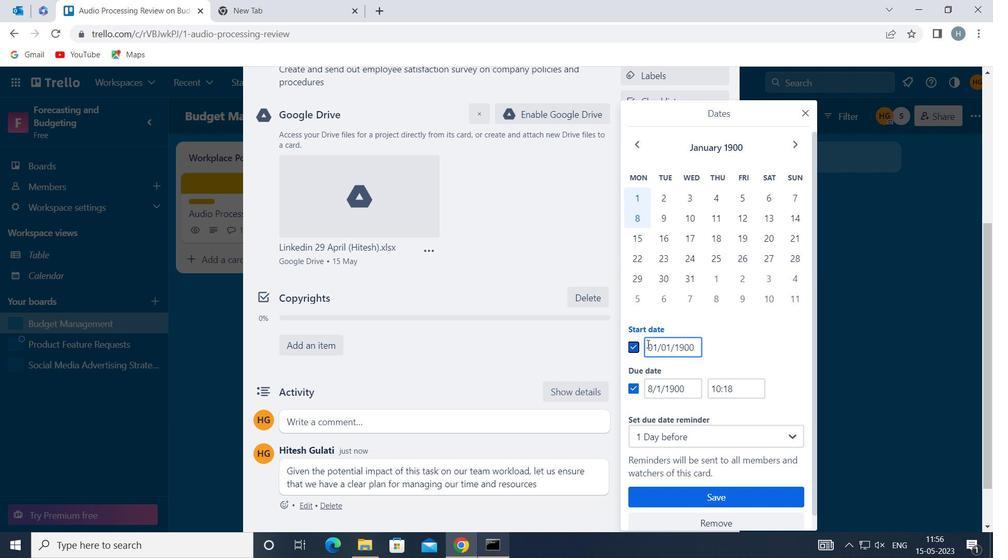 
Action: Mouse moved to (651, 342)
Screenshot: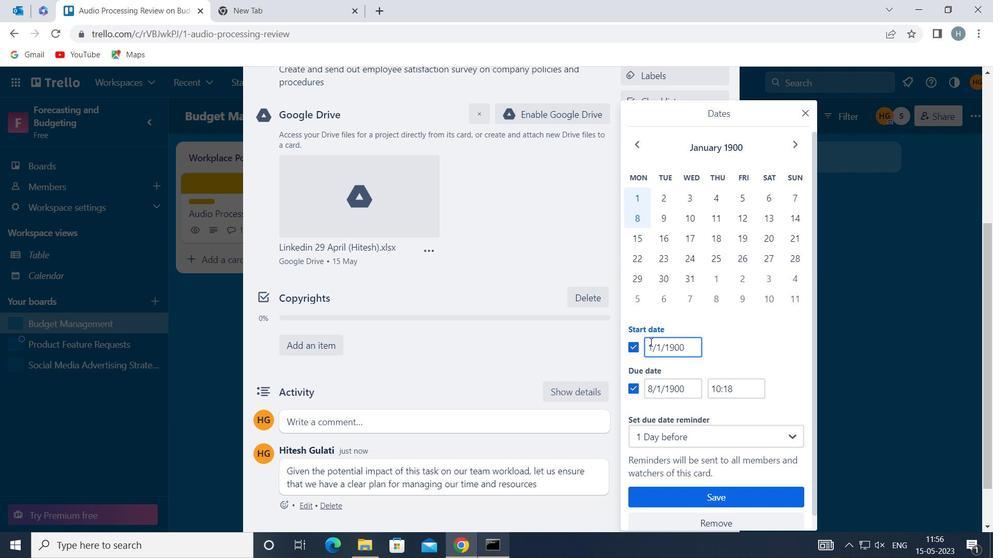 
Action: Key pressed <Key.backspace>2
Screenshot: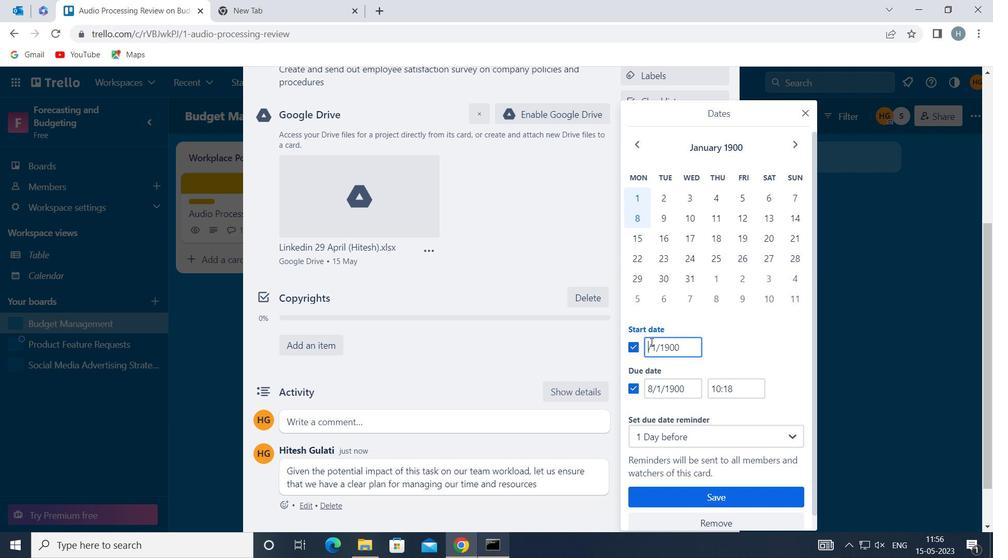 
Action: Mouse moved to (649, 385)
Screenshot: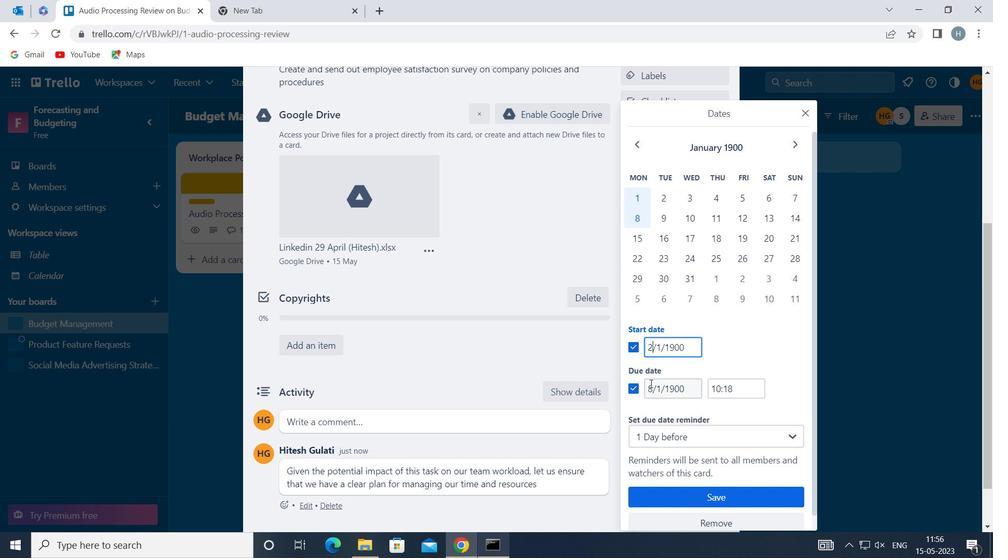 
Action: Mouse pressed left at (649, 385)
Screenshot: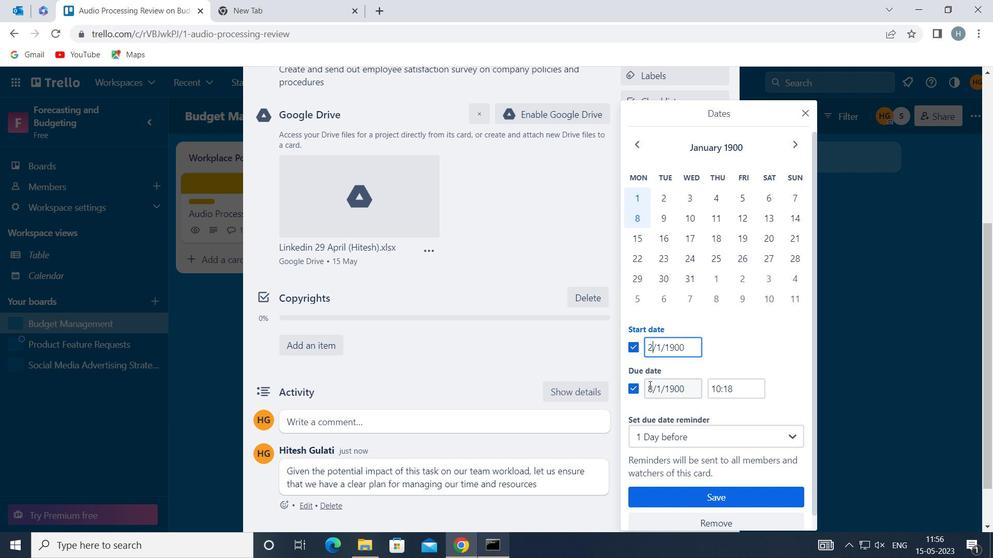 
Action: Key pressed <Key.right><Key.backspace>9
Screenshot: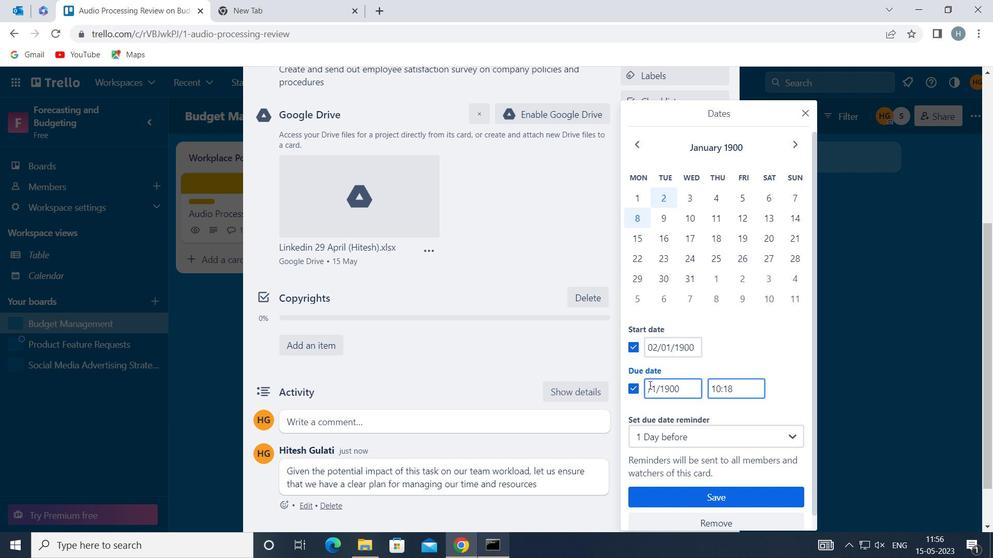 
Action: Mouse moved to (702, 495)
Screenshot: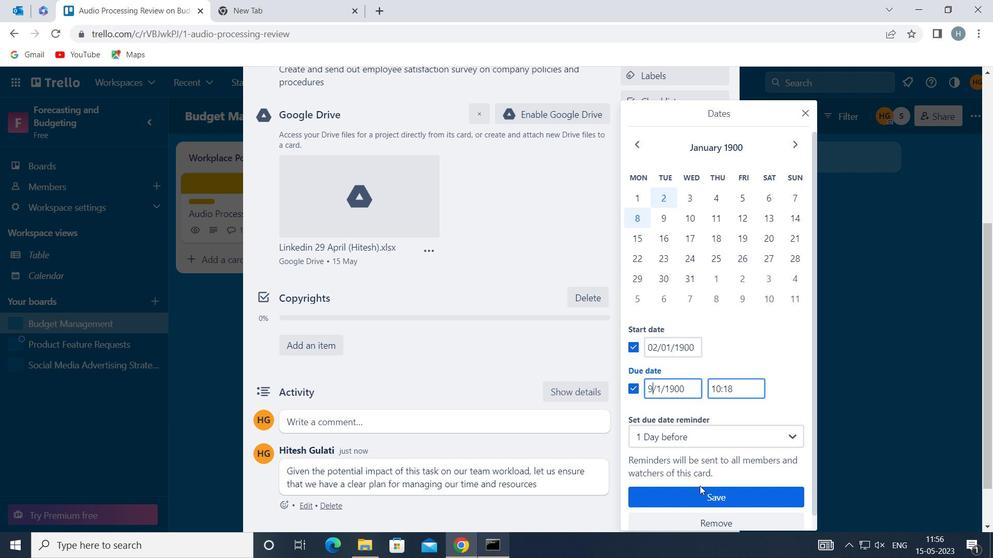 
Action: Mouse pressed left at (702, 495)
Screenshot: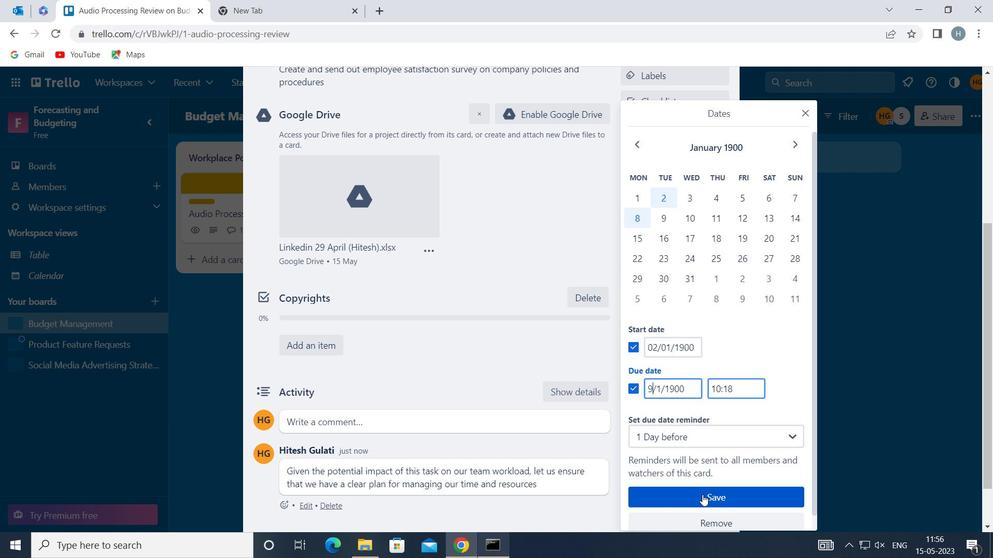 
Action: Mouse moved to (530, 241)
Screenshot: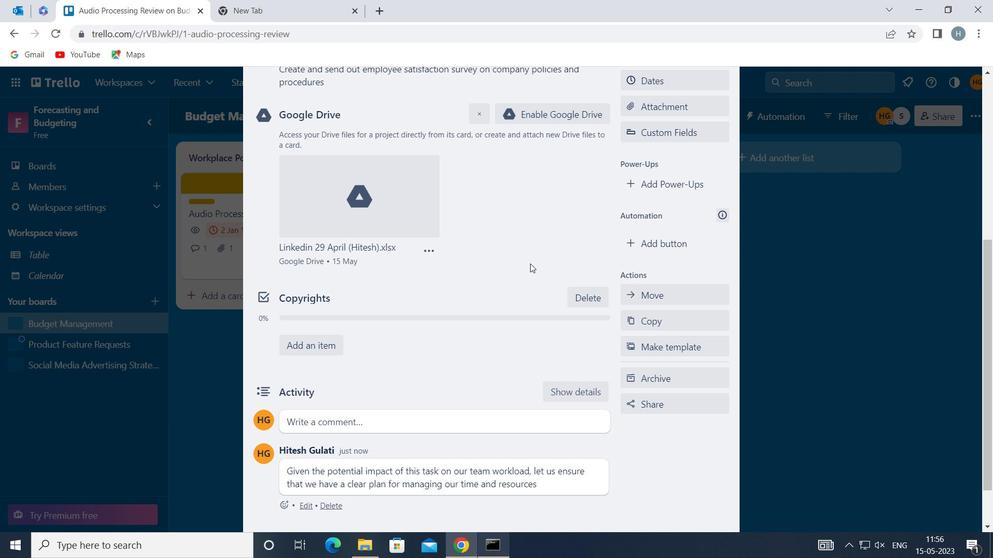 
